 Task: Search one way flight ticket for 4 adults, 2 children, 2 infants in seat and 1 infant on lap in premium economy from Burbank: Hollywood Burbank Airport (was Bob Hope Airport) to Rock Springs: Southwest Wyoming Regional Airport (rock Springs Sweetwater County Airport) on 8-5-2023. Number of bags: 9 checked bags. Price is upto 42000. Outbound departure time preference is 13:00.
Action: Mouse moved to (329, 132)
Screenshot: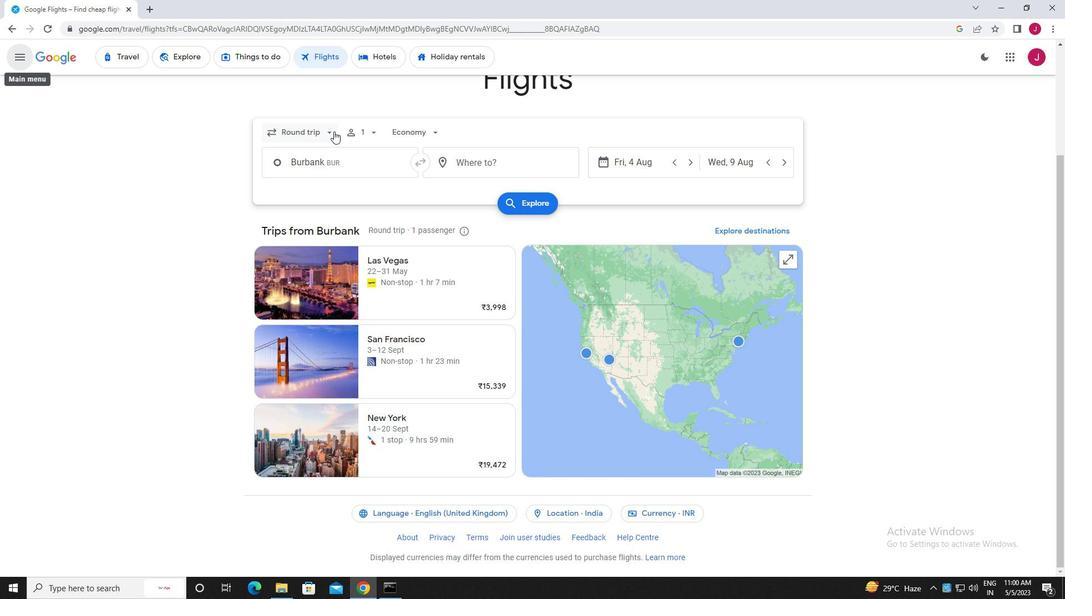 
Action: Mouse pressed left at (329, 132)
Screenshot: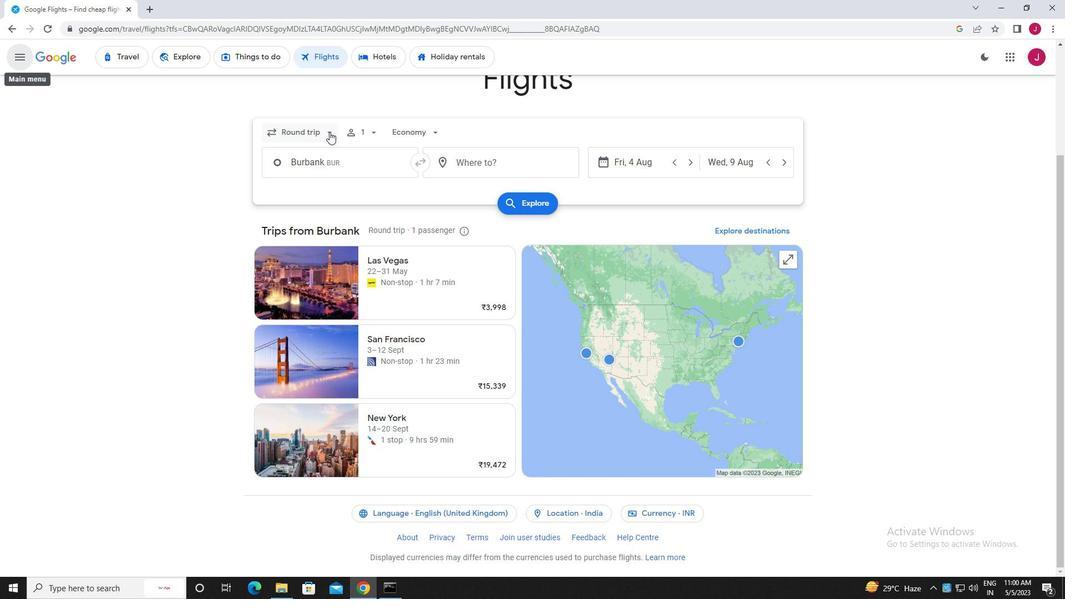 
Action: Mouse moved to (318, 180)
Screenshot: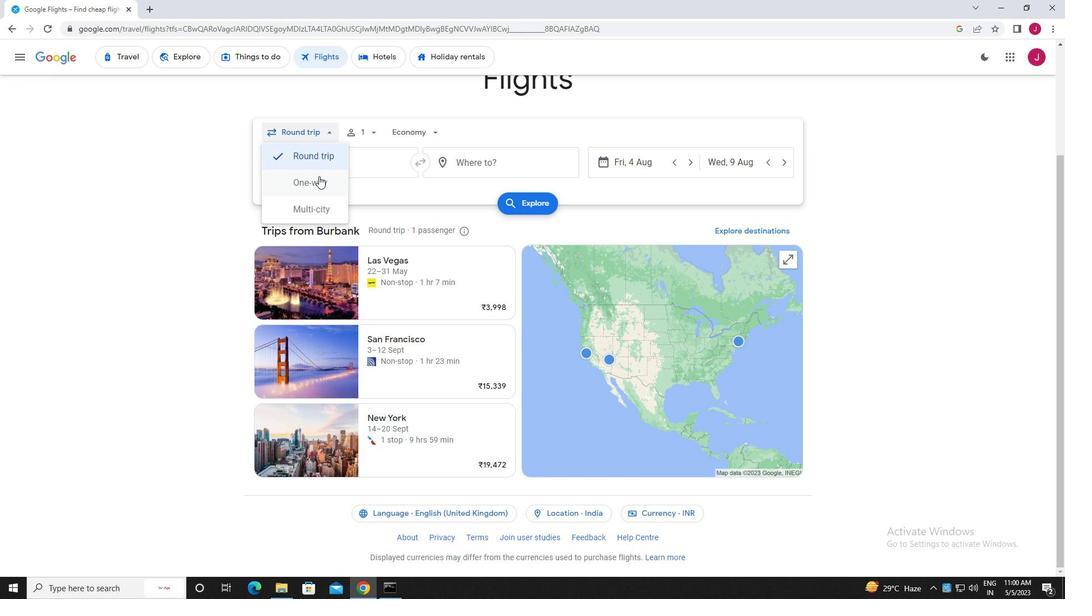 
Action: Mouse pressed left at (318, 180)
Screenshot: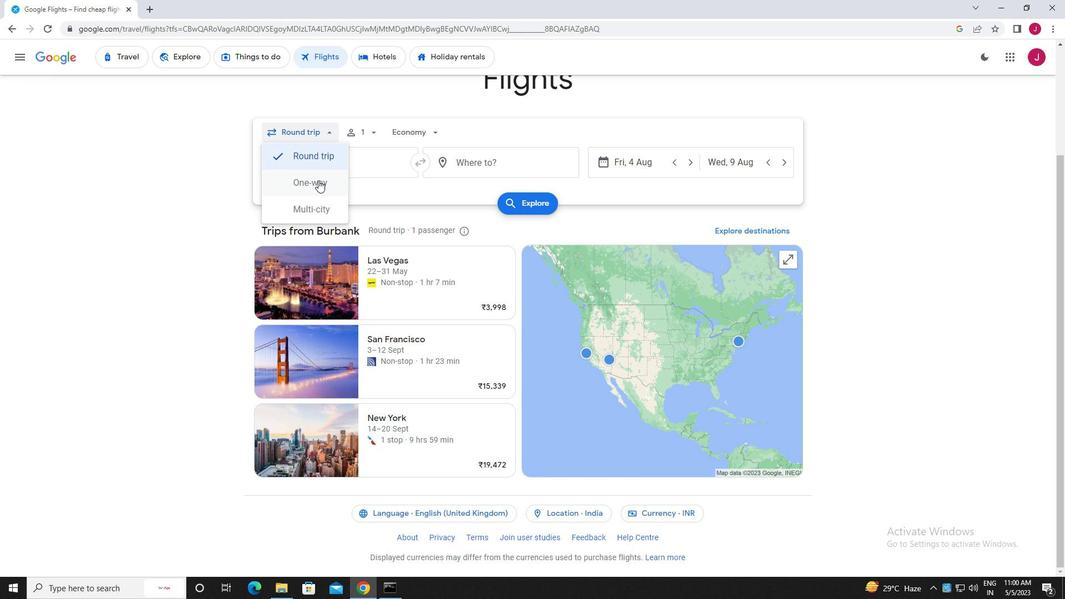 
Action: Mouse moved to (364, 132)
Screenshot: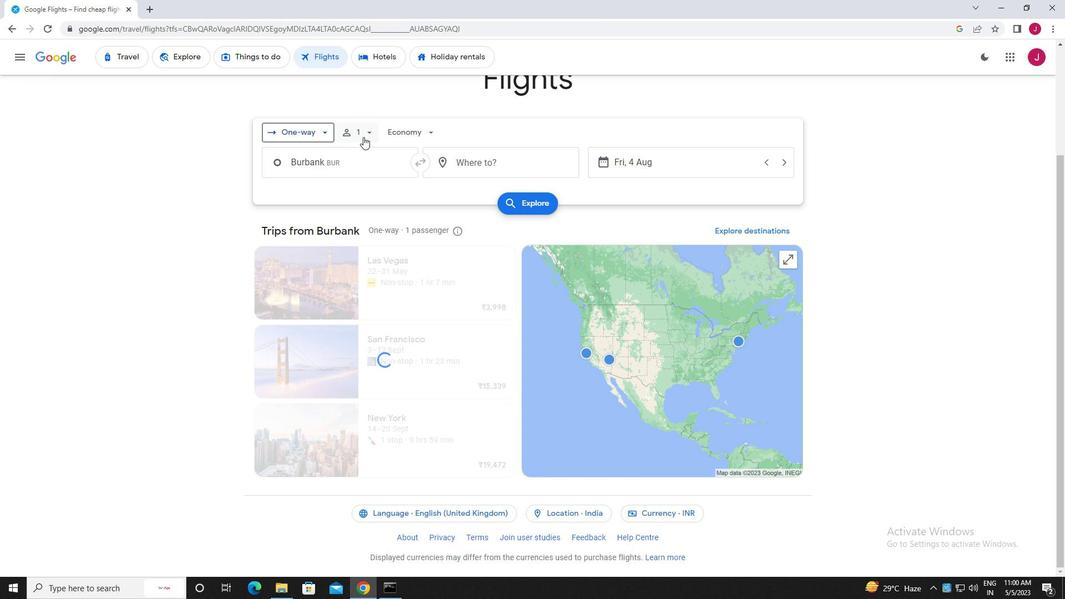 
Action: Mouse pressed left at (364, 132)
Screenshot: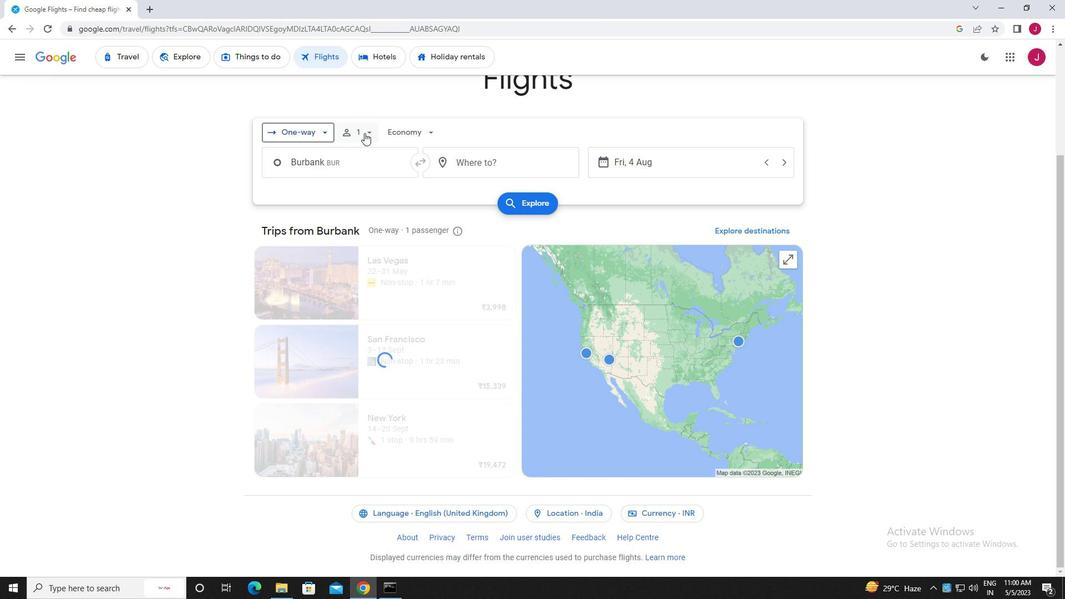 
Action: Mouse moved to (459, 159)
Screenshot: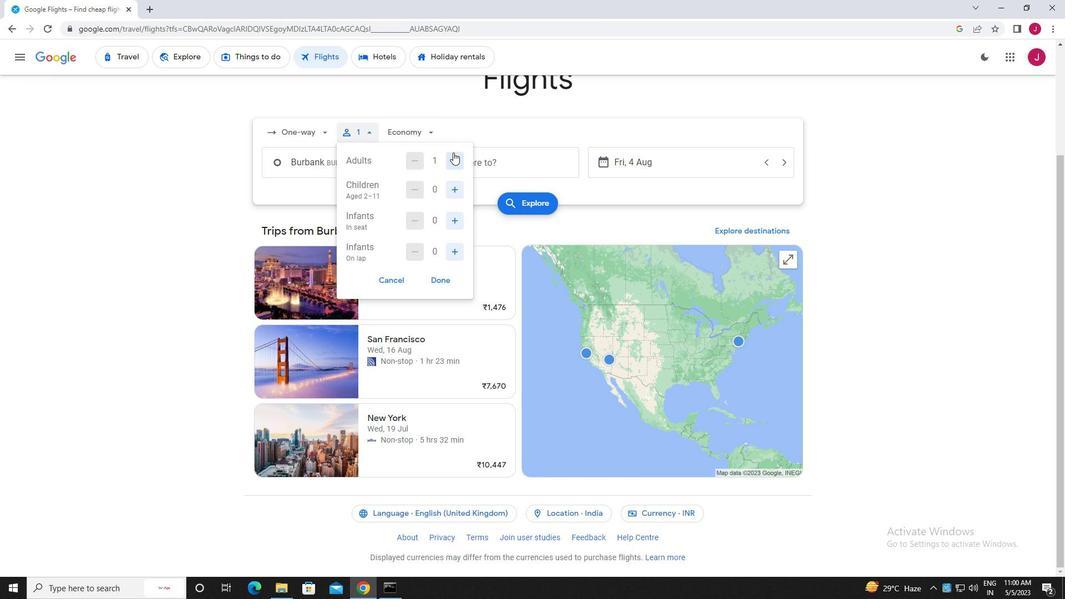 
Action: Mouse pressed left at (459, 159)
Screenshot: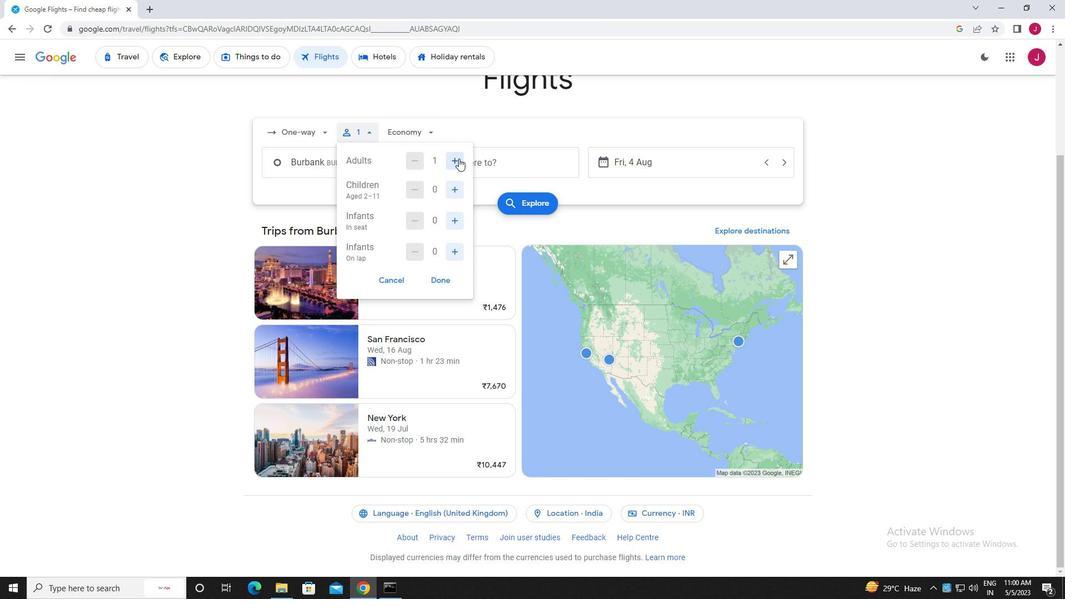 
Action: Mouse pressed left at (459, 159)
Screenshot: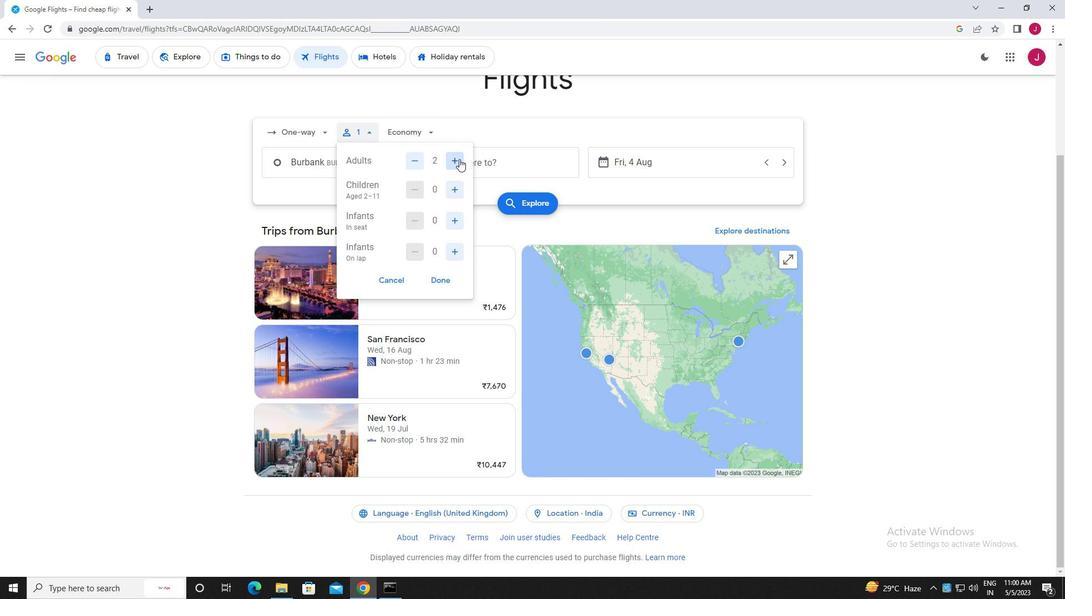 
Action: Mouse pressed left at (459, 159)
Screenshot: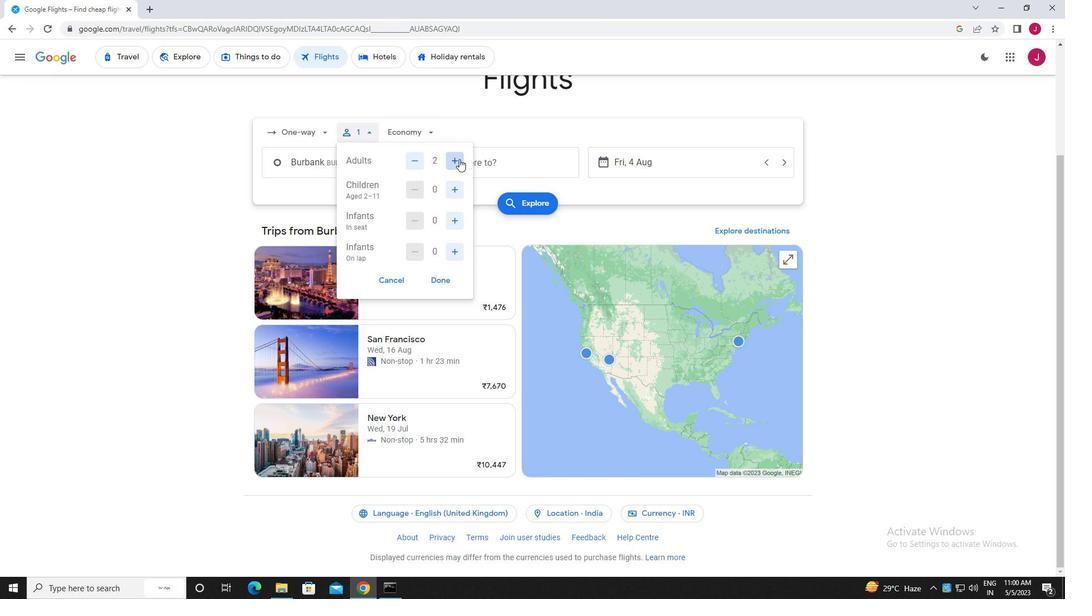 
Action: Mouse moved to (456, 189)
Screenshot: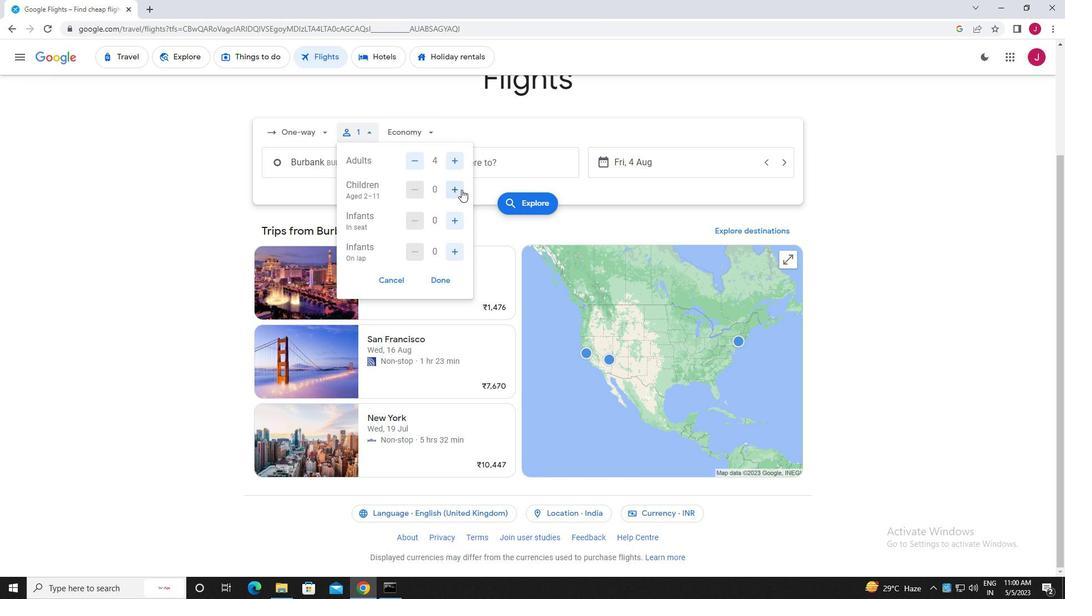 
Action: Mouse pressed left at (456, 189)
Screenshot: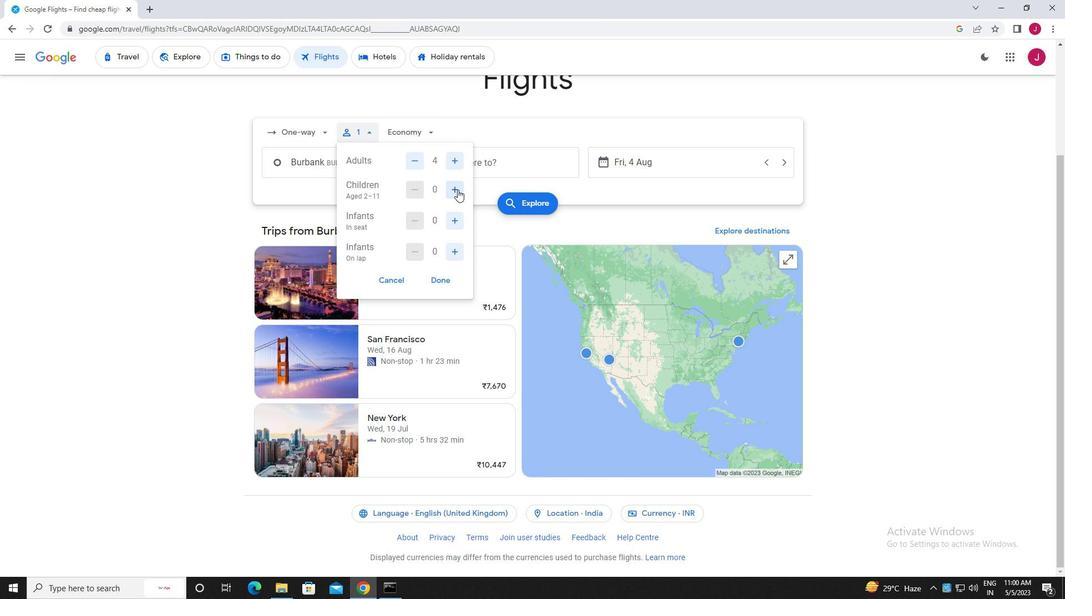 
Action: Mouse pressed left at (456, 189)
Screenshot: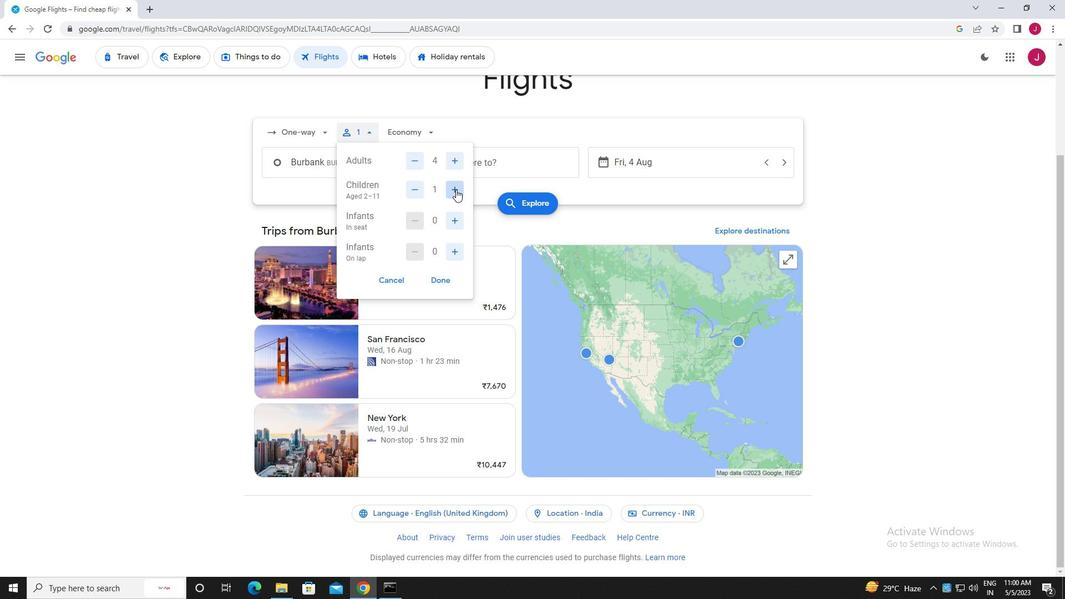 
Action: Mouse moved to (453, 220)
Screenshot: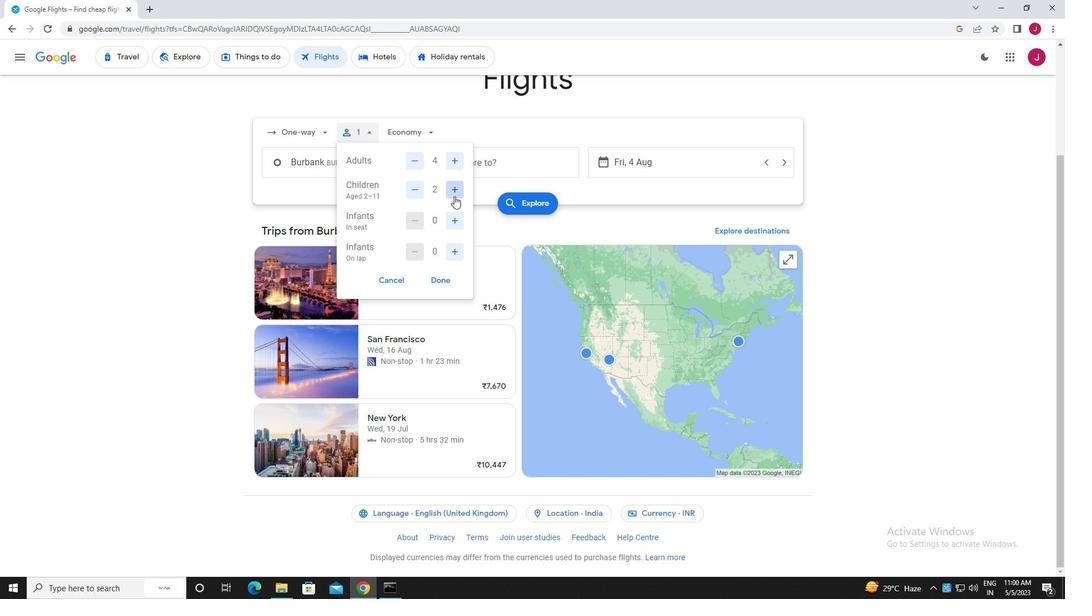 
Action: Mouse pressed left at (453, 220)
Screenshot: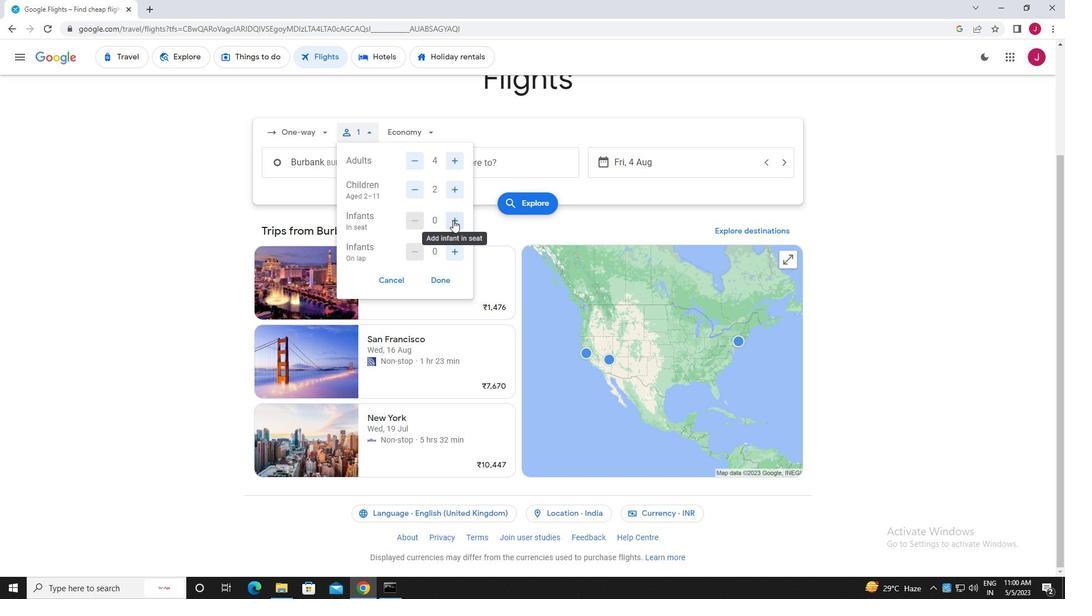 
Action: Mouse pressed left at (453, 220)
Screenshot: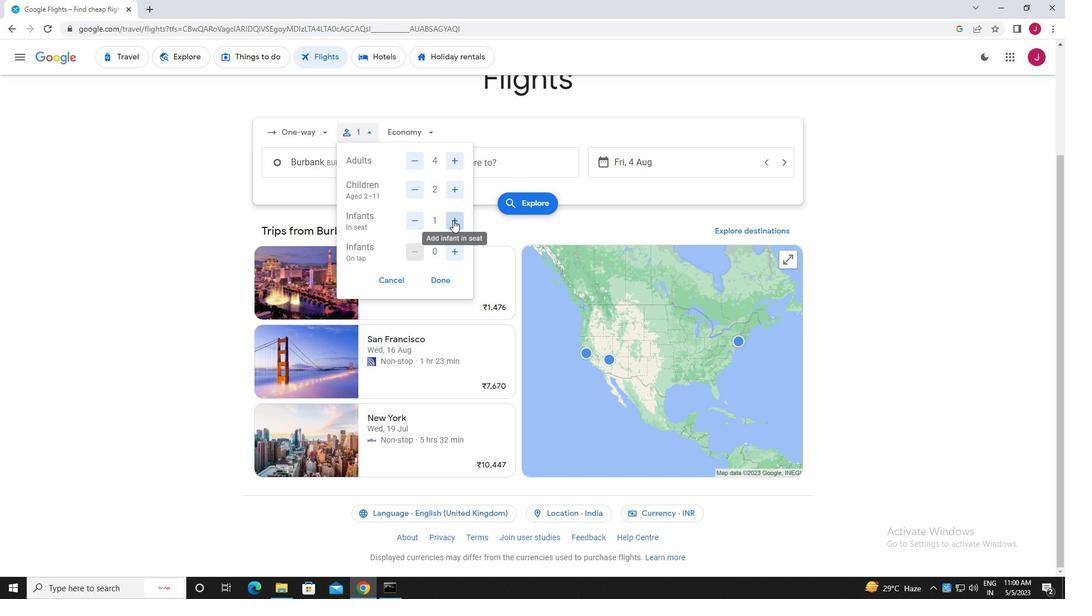 
Action: Mouse moved to (455, 250)
Screenshot: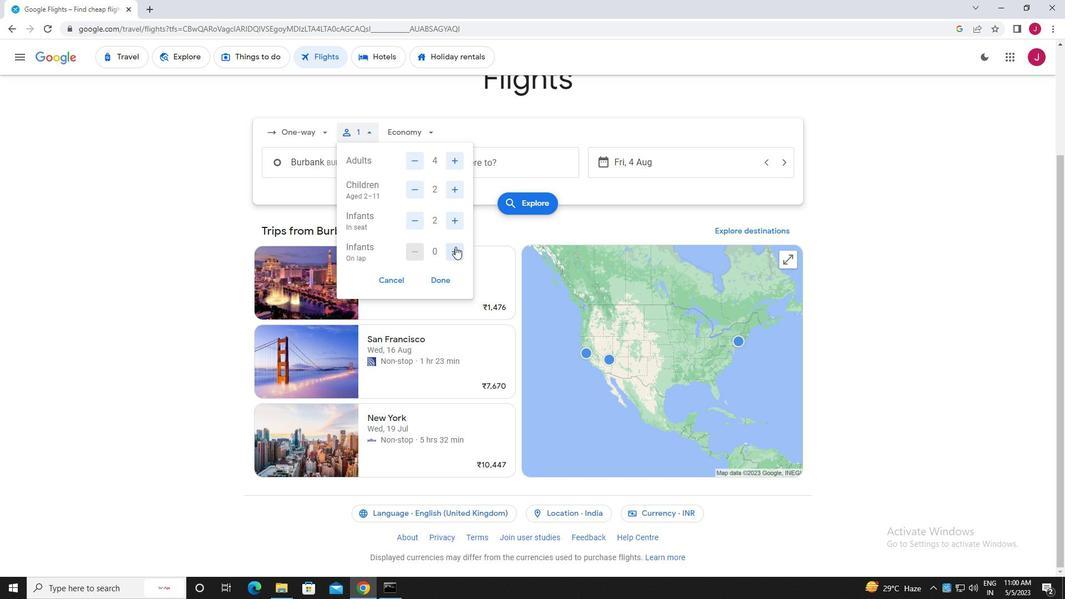 
Action: Mouse pressed left at (455, 250)
Screenshot: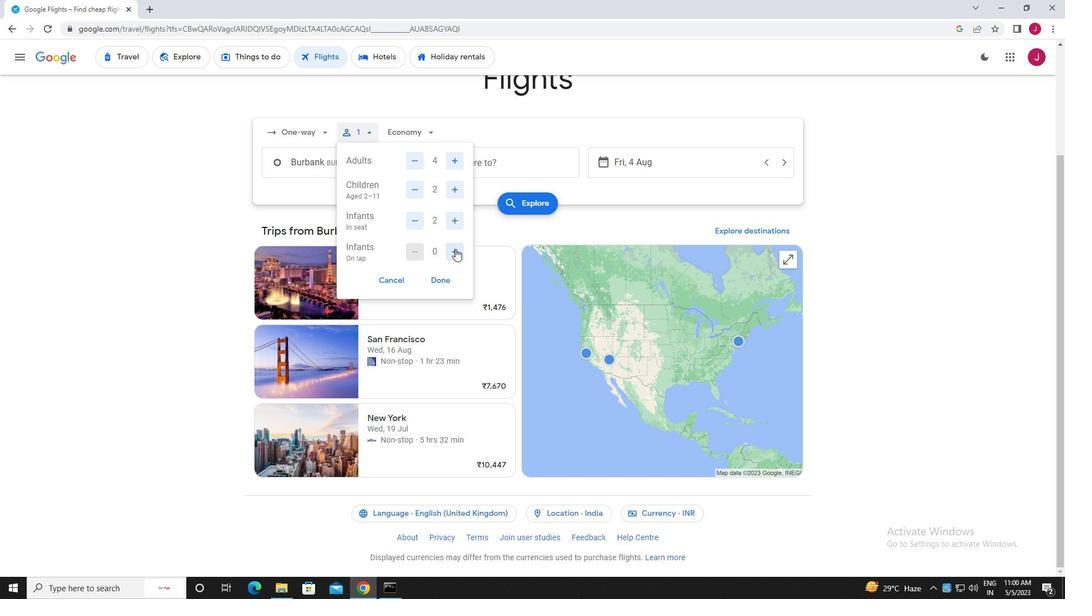 
Action: Mouse moved to (442, 280)
Screenshot: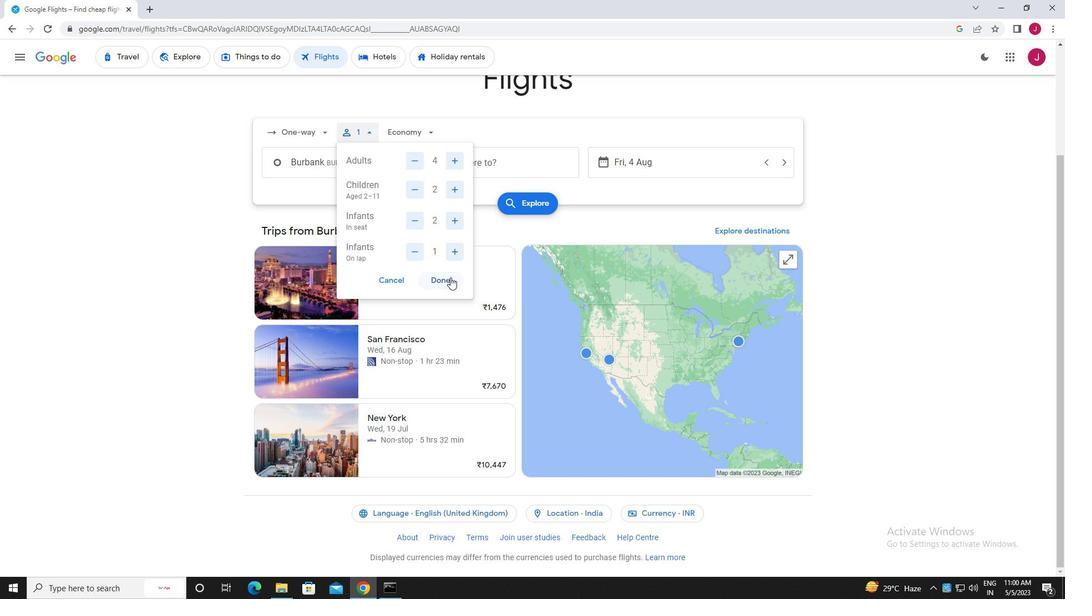 
Action: Mouse pressed left at (442, 280)
Screenshot: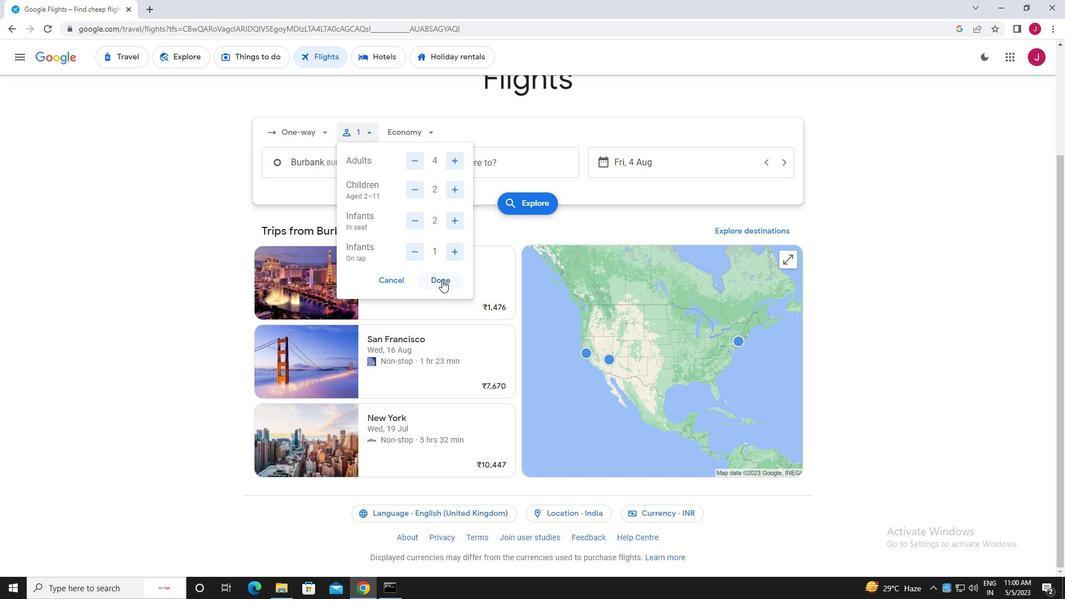 
Action: Mouse moved to (406, 128)
Screenshot: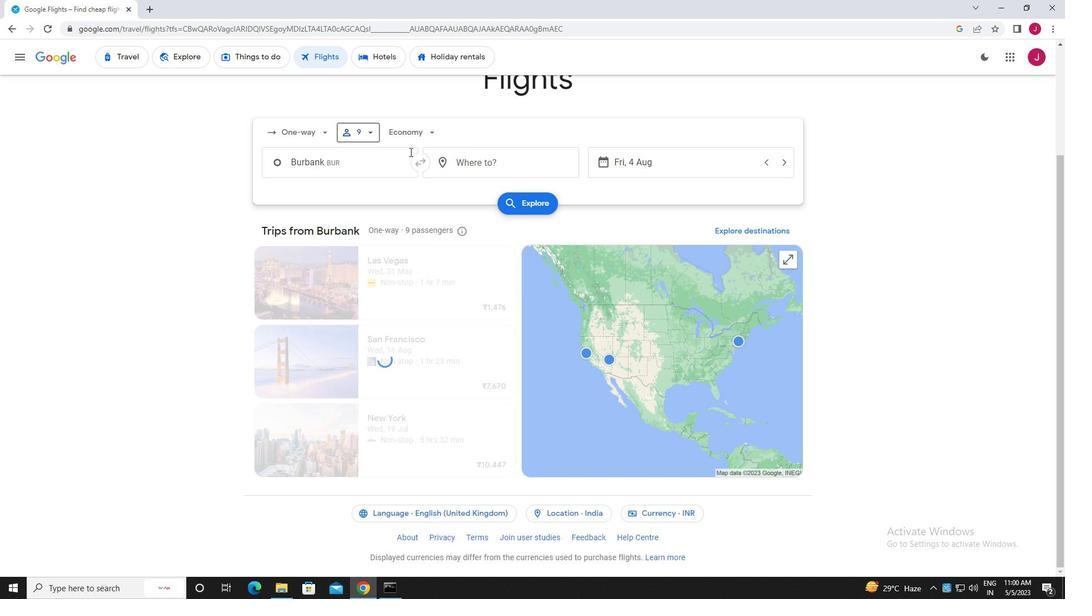 
Action: Mouse pressed left at (406, 128)
Screenshot: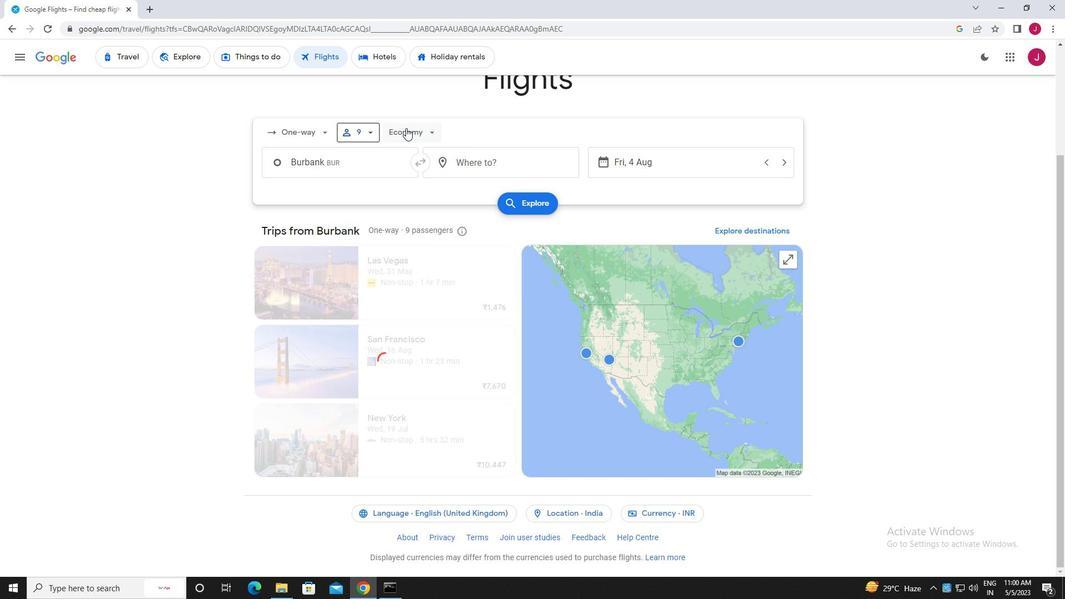 
Action: Mouse moved to (443, 182)
Screenshot: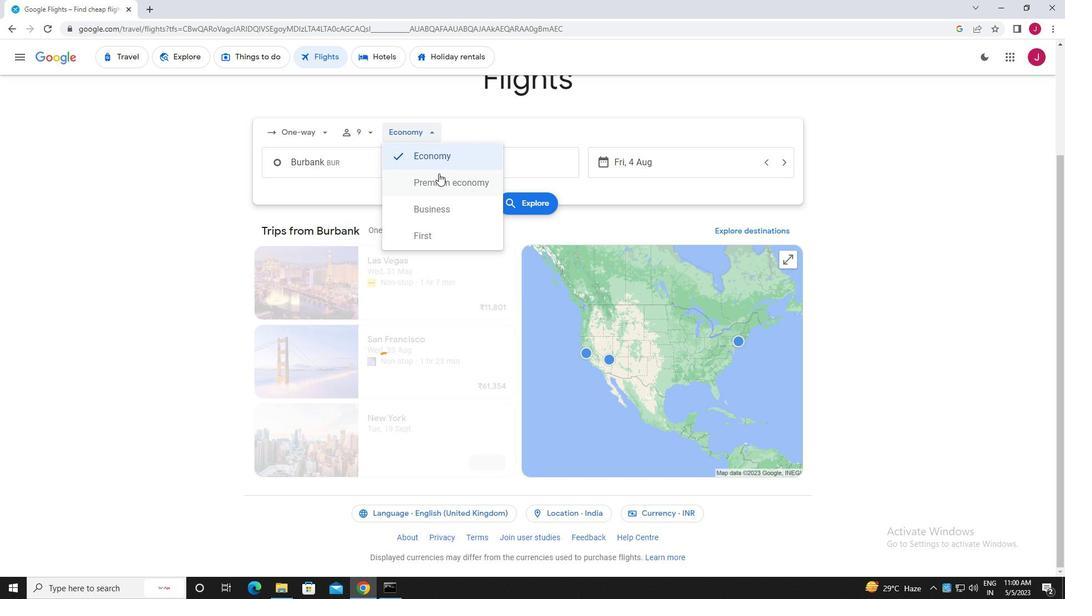 
Action: Mouse pressed left at (443, 182)
Screenshot: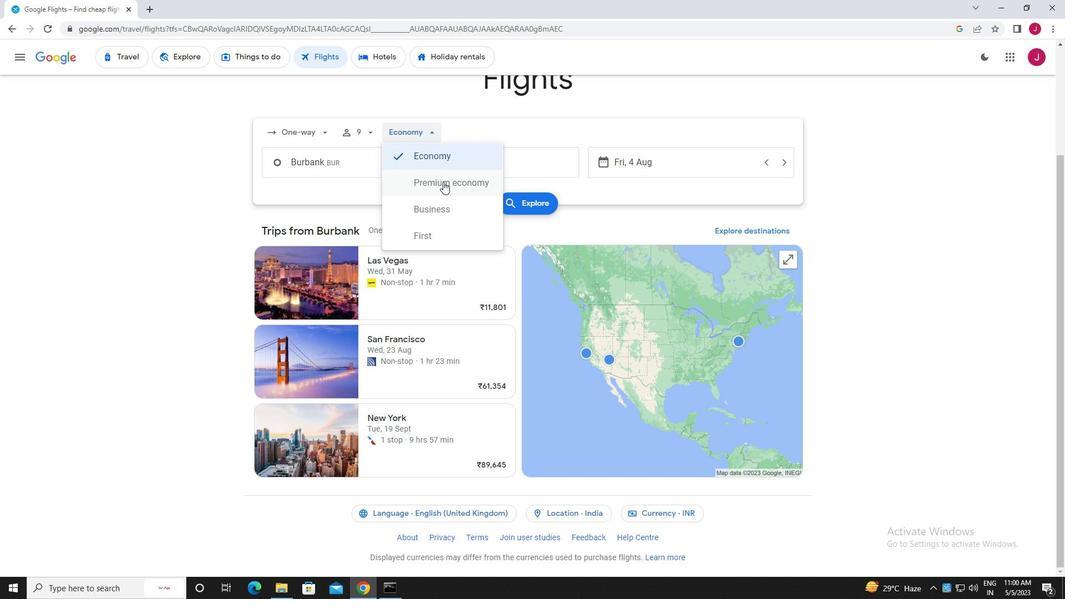 
Action: Mouse moved to (367, 158)
Screenshot: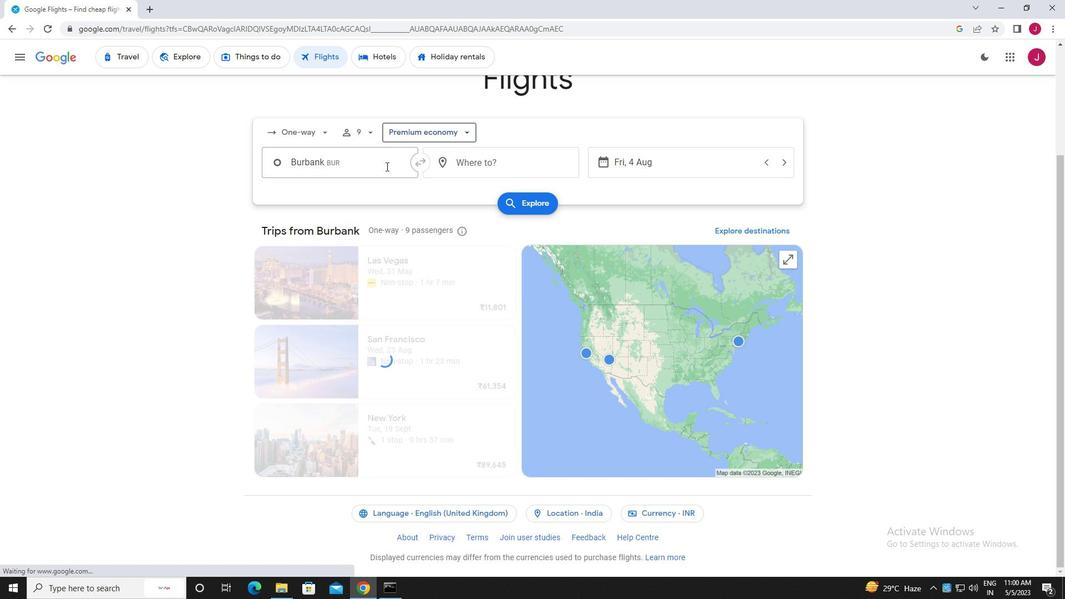 
Action: Mouse pressed left at (367, 158)
Screenshot: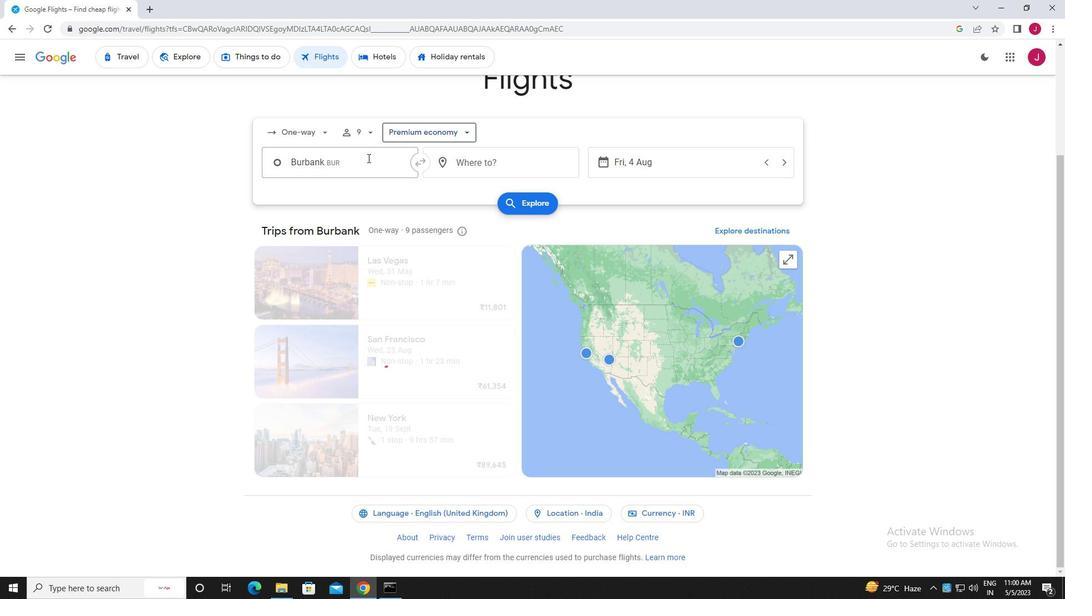 
Action: Key pressed burbank
Screenshot: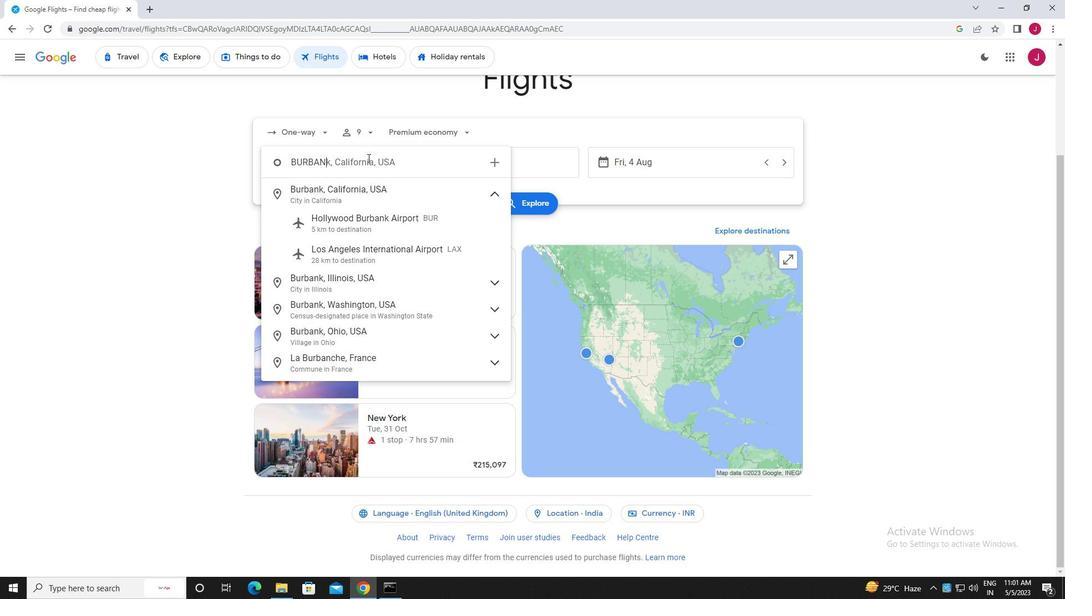 
Action: Mouse moved to (374, 219)
Screenshot: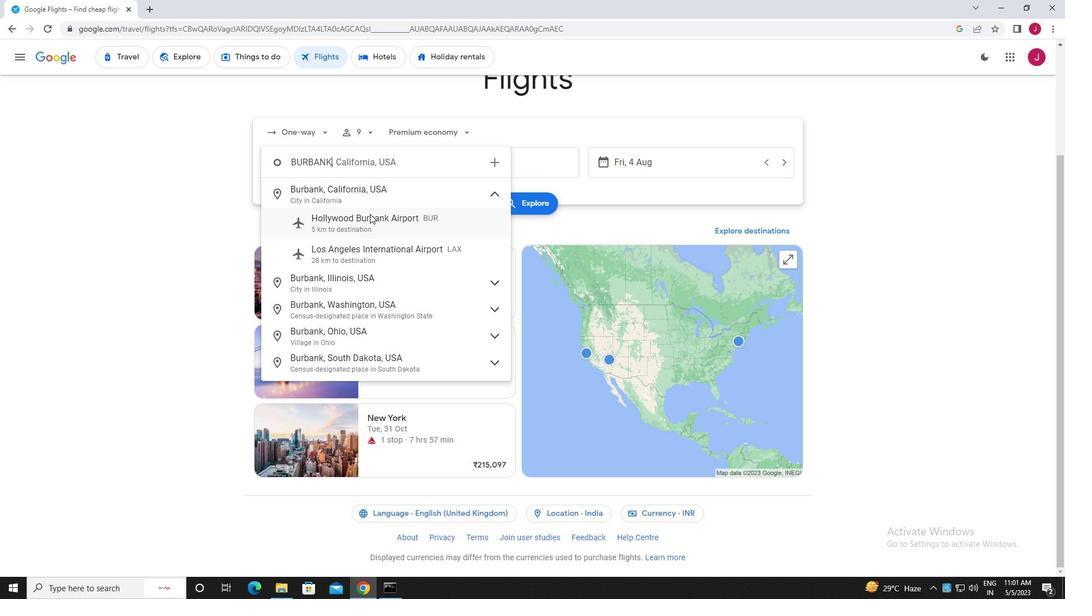 
Action: Mouse pressed left at (374, 219)
Screenshot: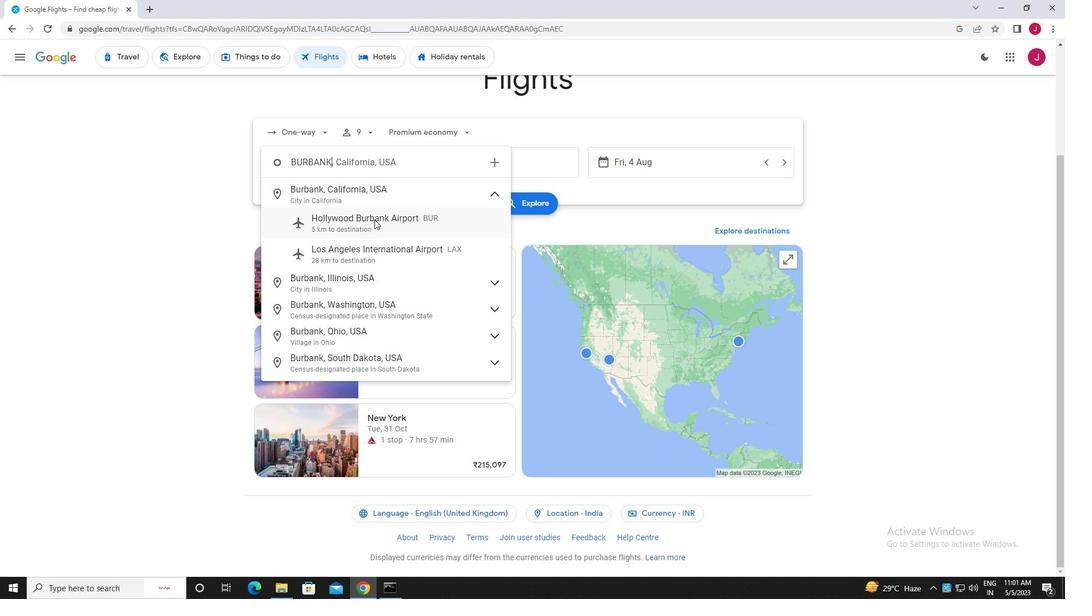 
Action: Mouse moved to (487, 161)
Screenshot: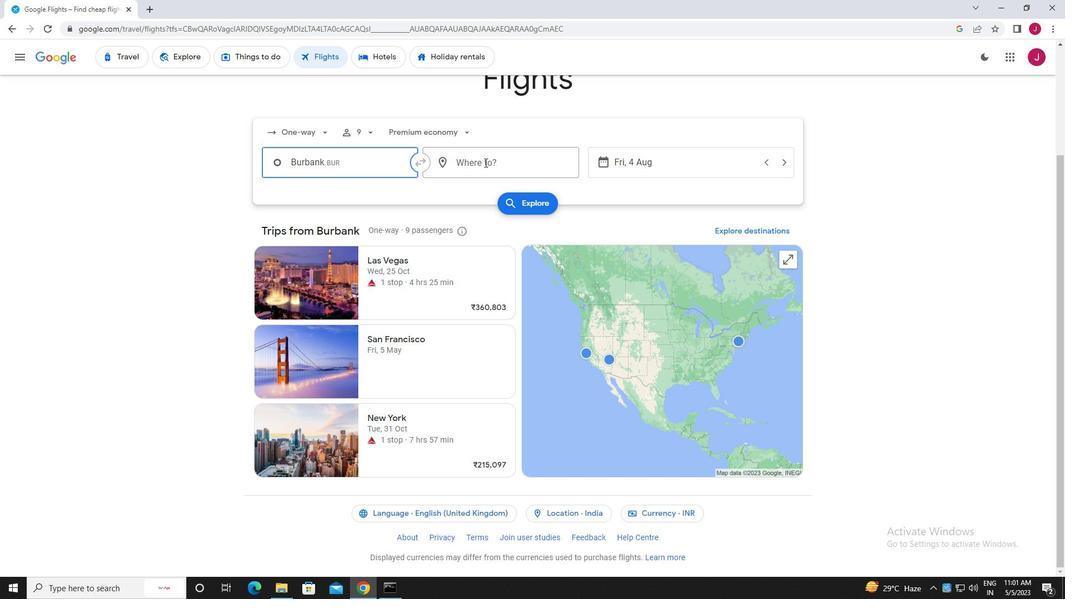 
Action: Mouse pressed left at (487, 161)
Screenshot: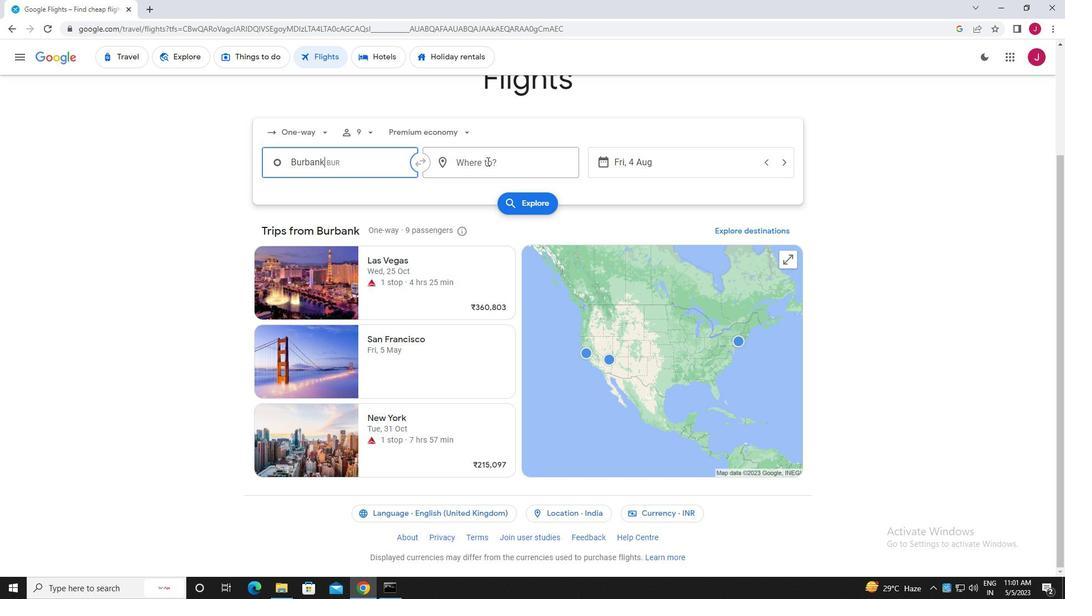 
Action: Mouse moved to (480, 162)
Screenshot: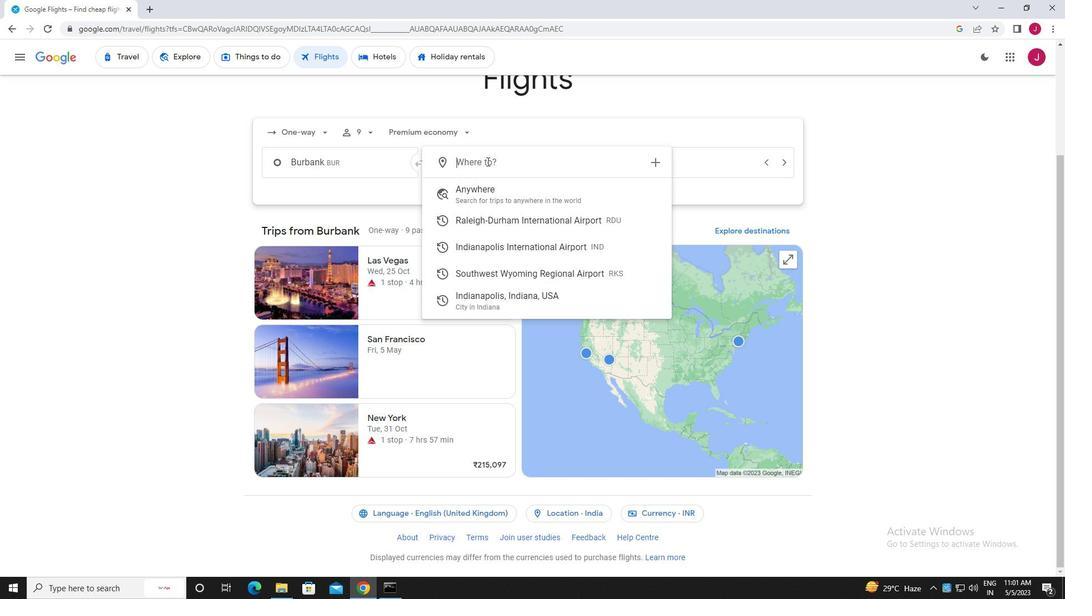 
Action: Key pressed rock<Key.space>spring
Screenshot: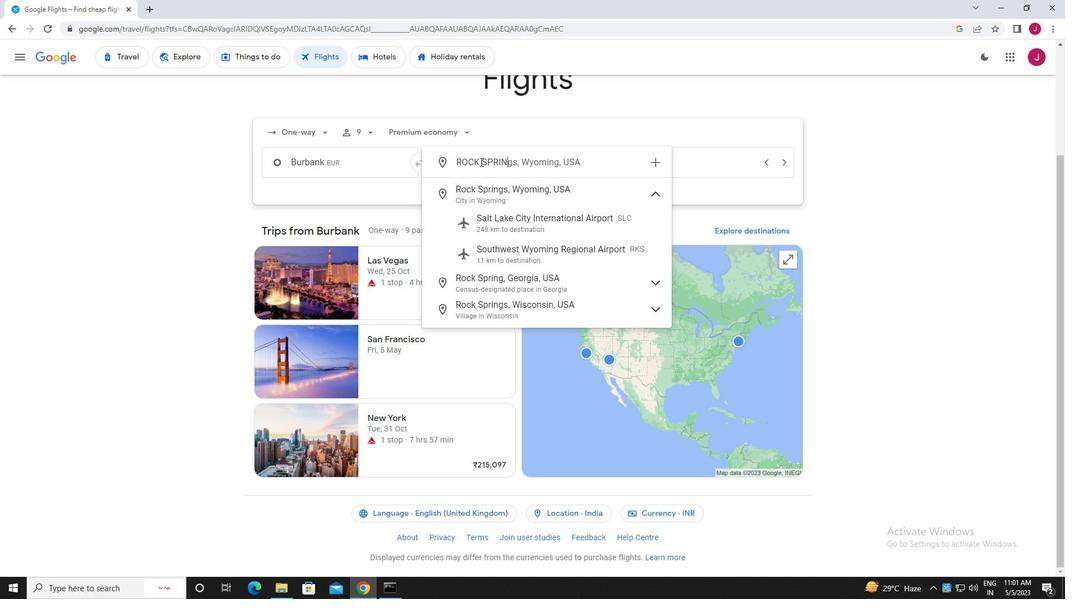 
Action: Mouse moved to (522, 250)
Screenshot: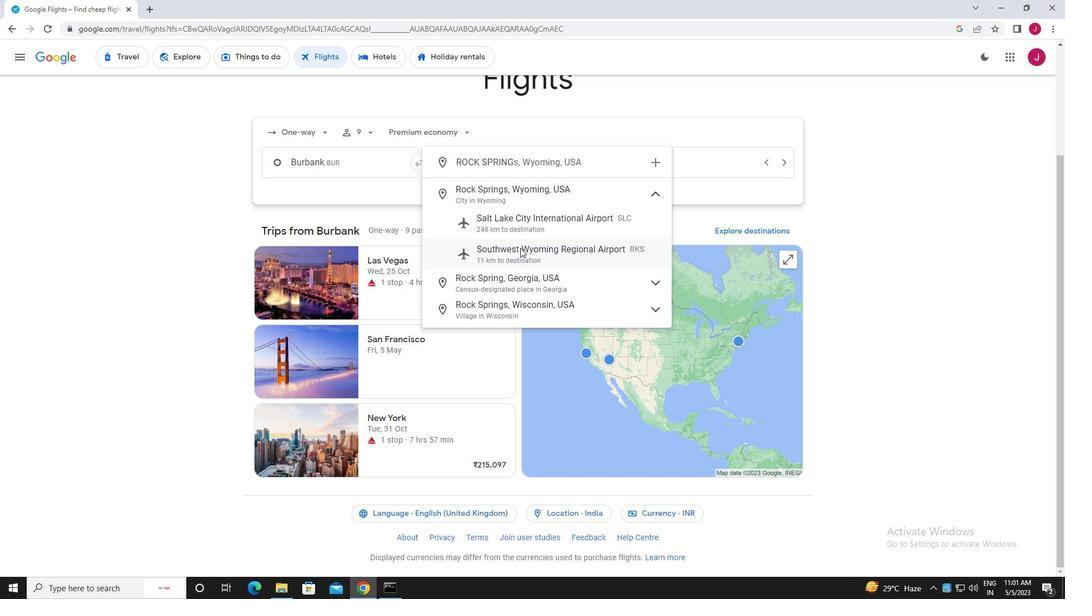 
Action: Mouse pressed left at (522, 250)
Screenshot: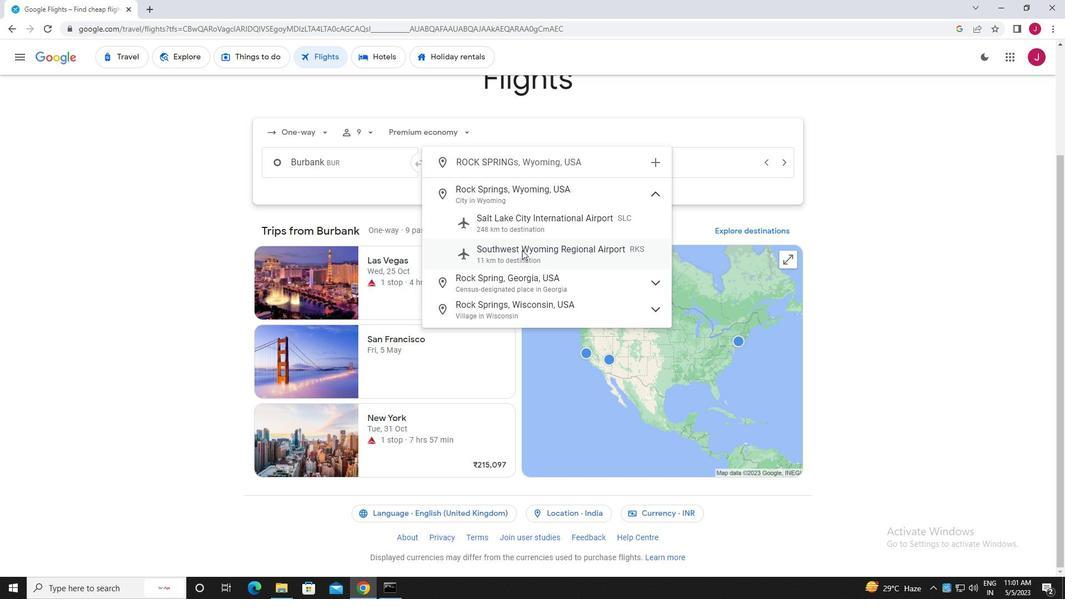 
Action: Mouse moved to (640, 162)
Screenshot: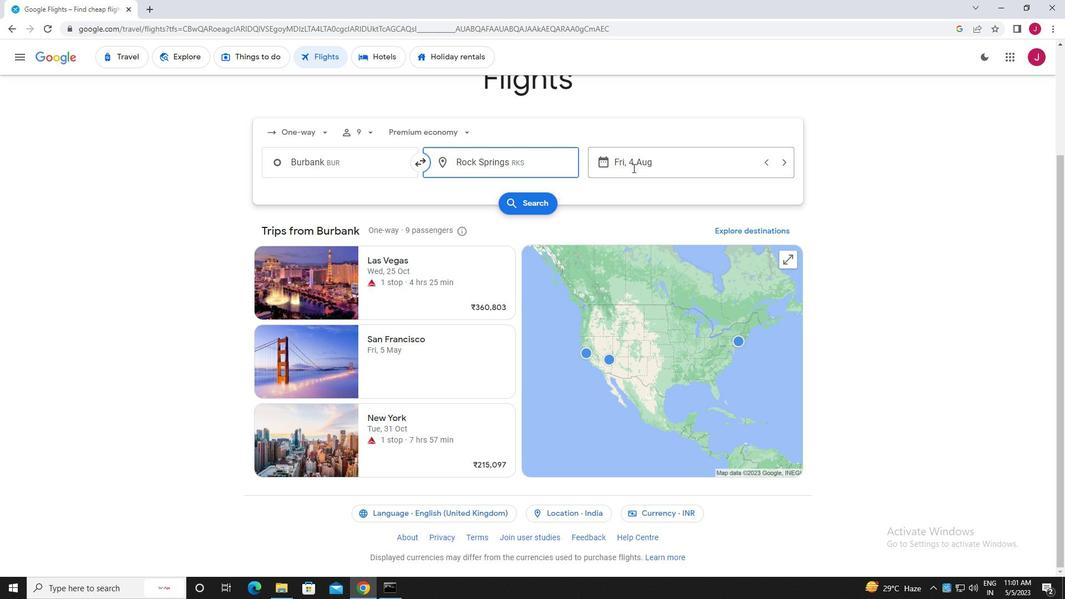 
Action: Mouse pressed left at (640, 162)
Screenshot: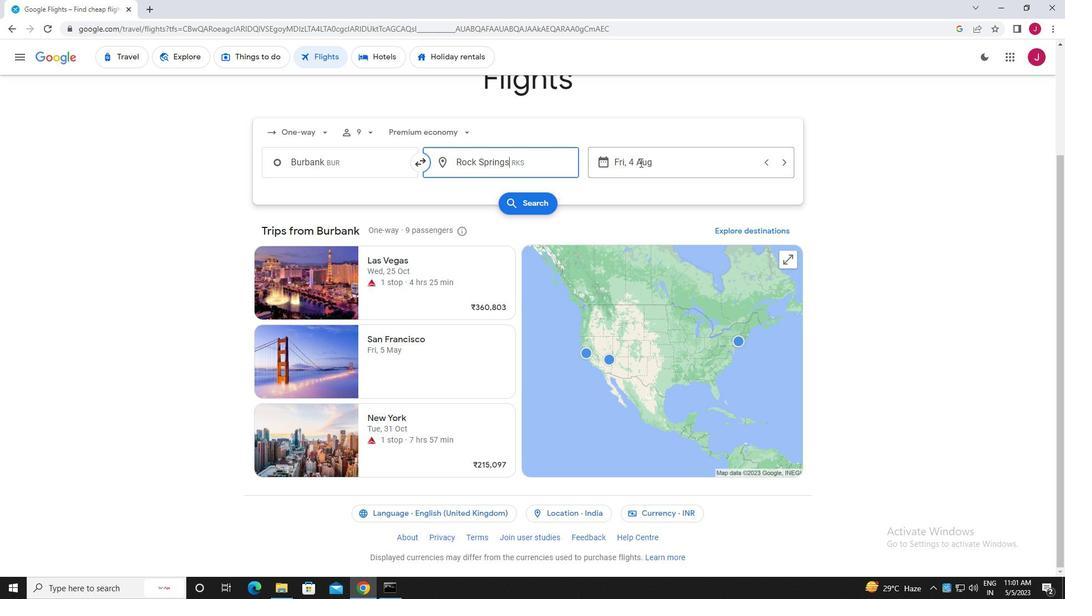 
Action: Mouse moved to (557, 249)
Screenshot: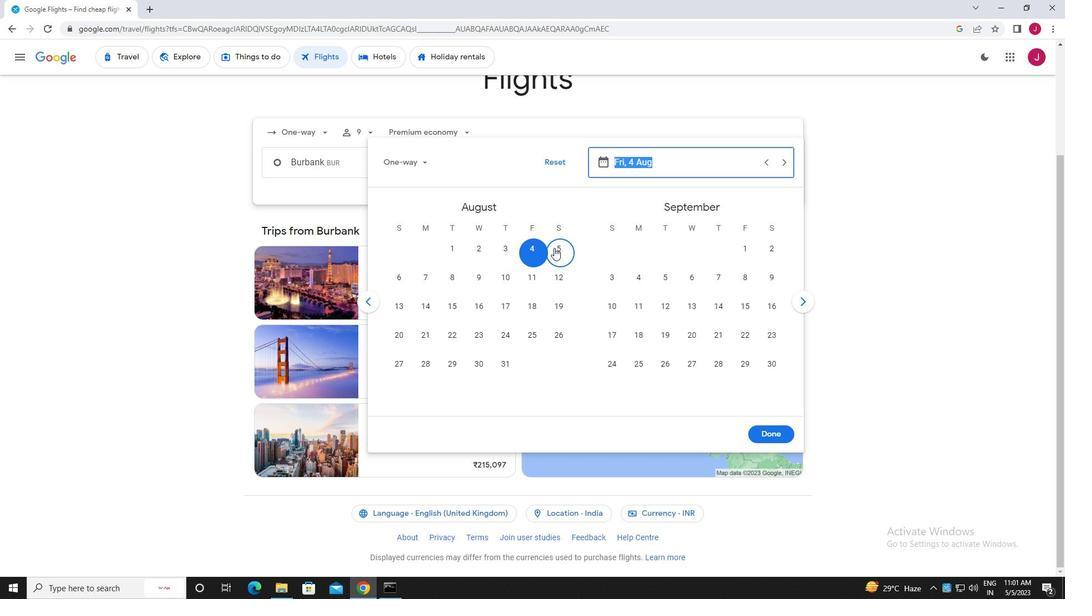 
Action: Mouse pressed left at (557, 249)
Screenshot: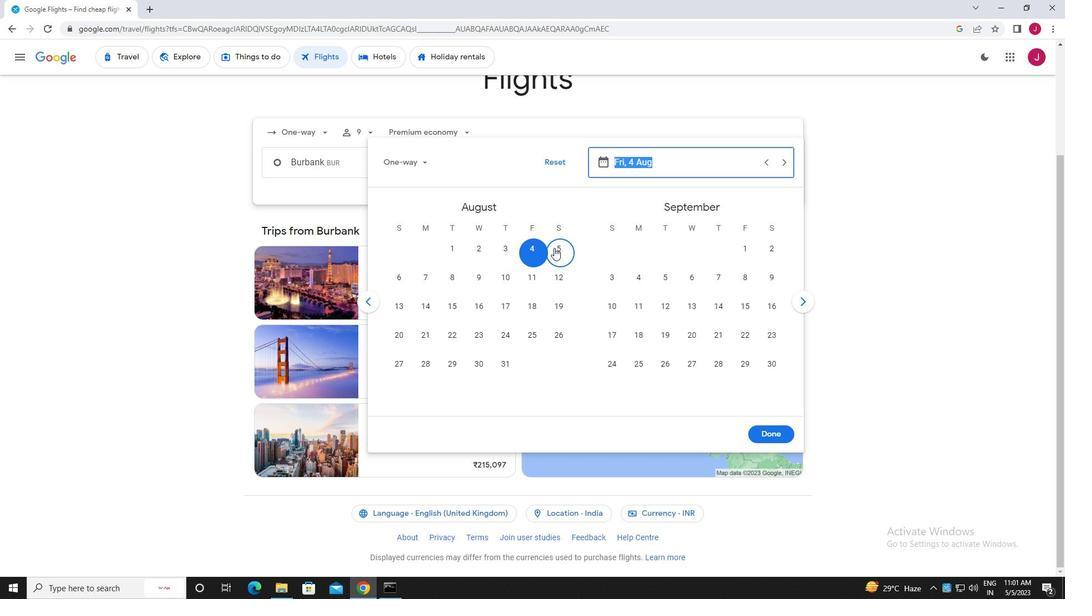 
Action: Mouse moved to (762, 431)
Screenshot: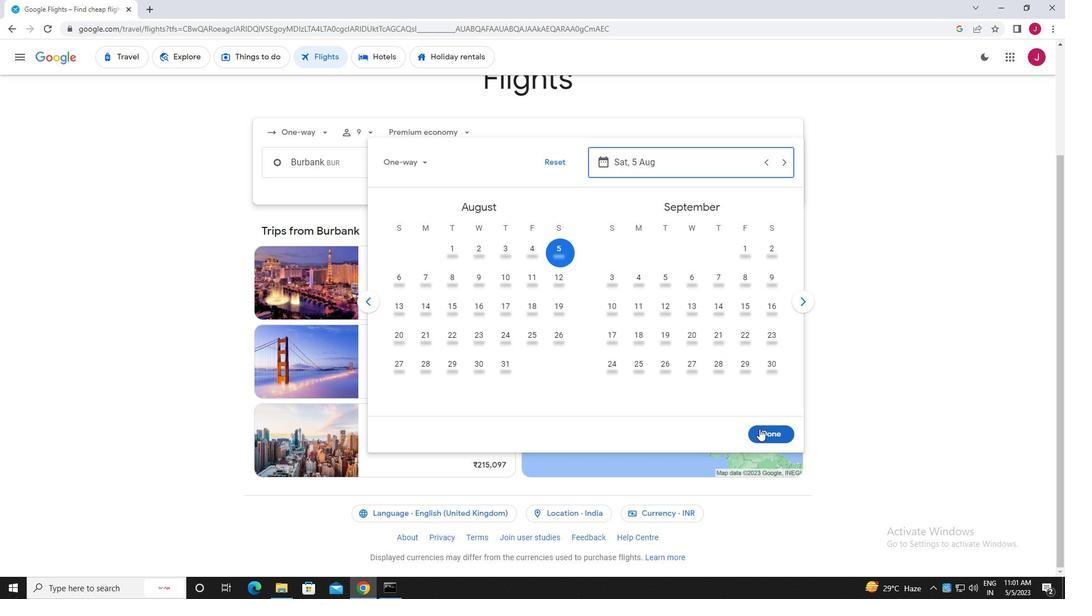 
Action: Mouse pressed left at (762, 431)
Screenshot: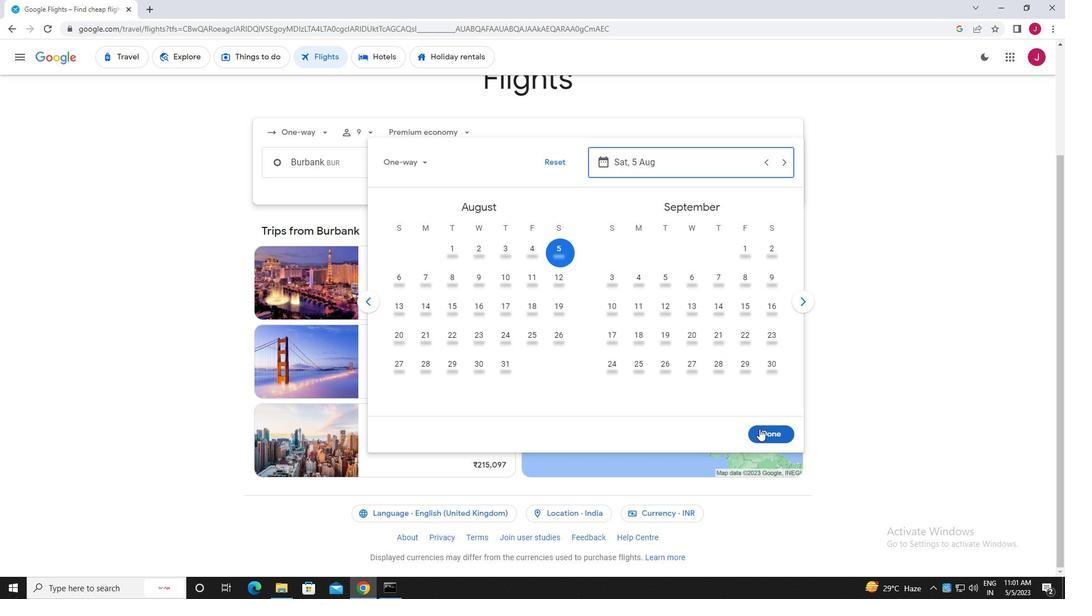 
Action: Mouse moved to (540, 205)
Screenshot: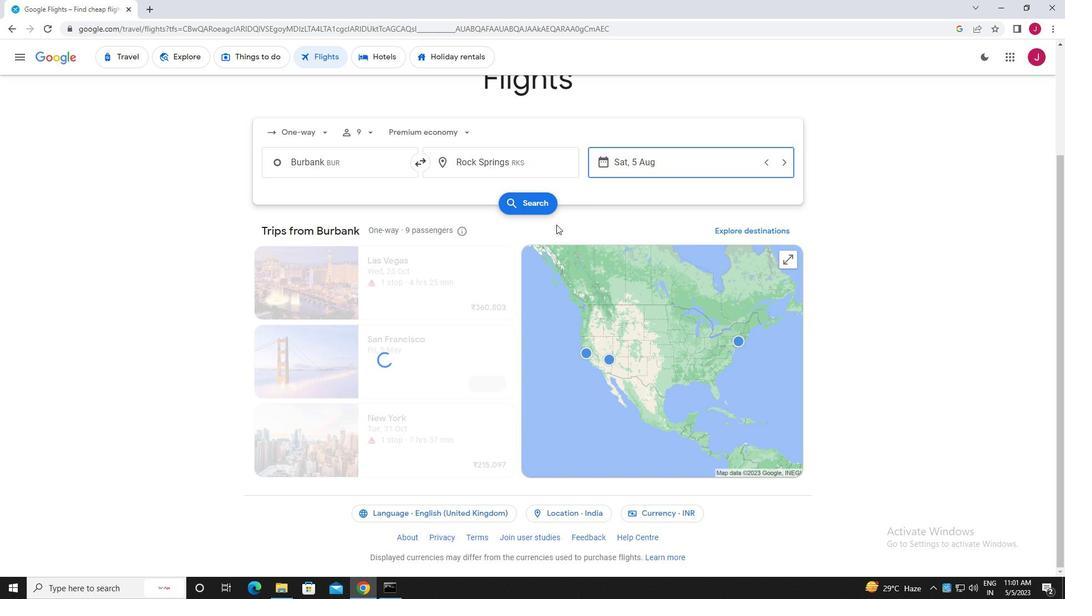 
Action: Mouse pressed left at (540, 205)
Screenshot: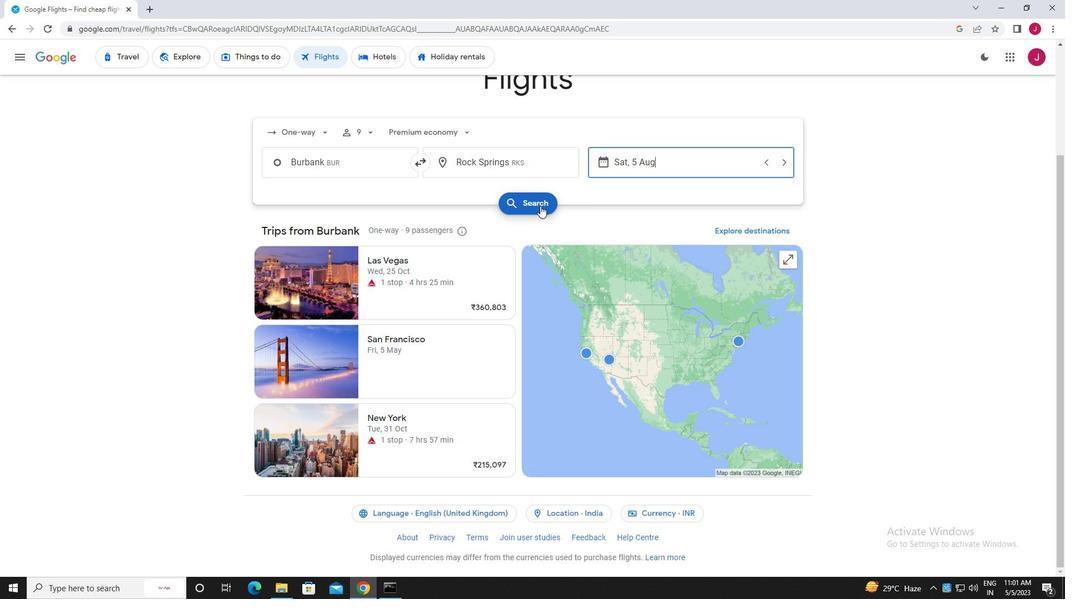 
Action: Mouse moved to (283, 158)
Screenshot: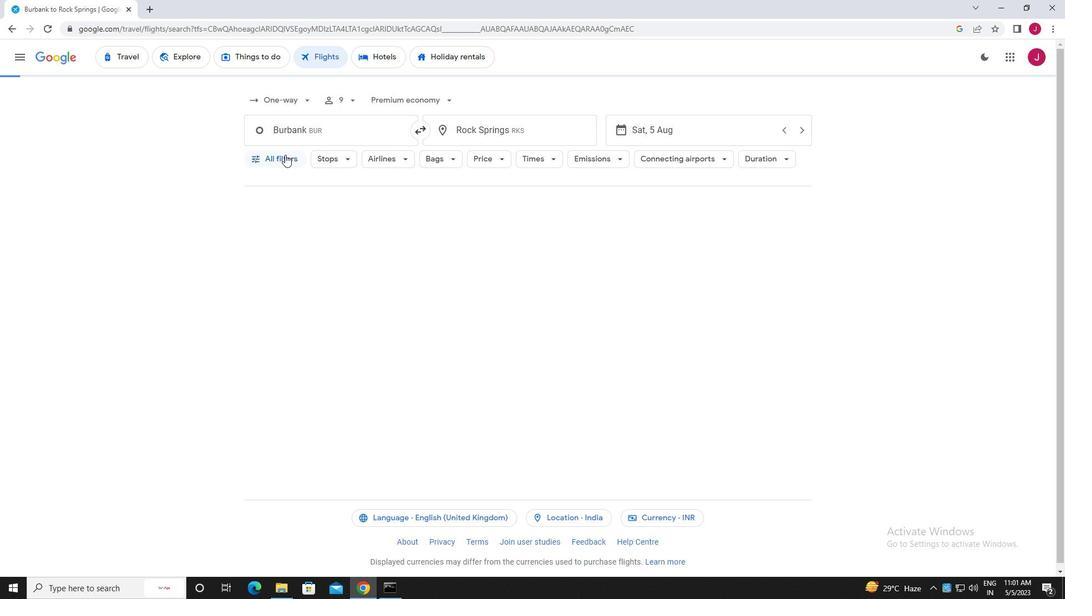 
Action: Mouse pressed left at (283, 158)
Screenshot: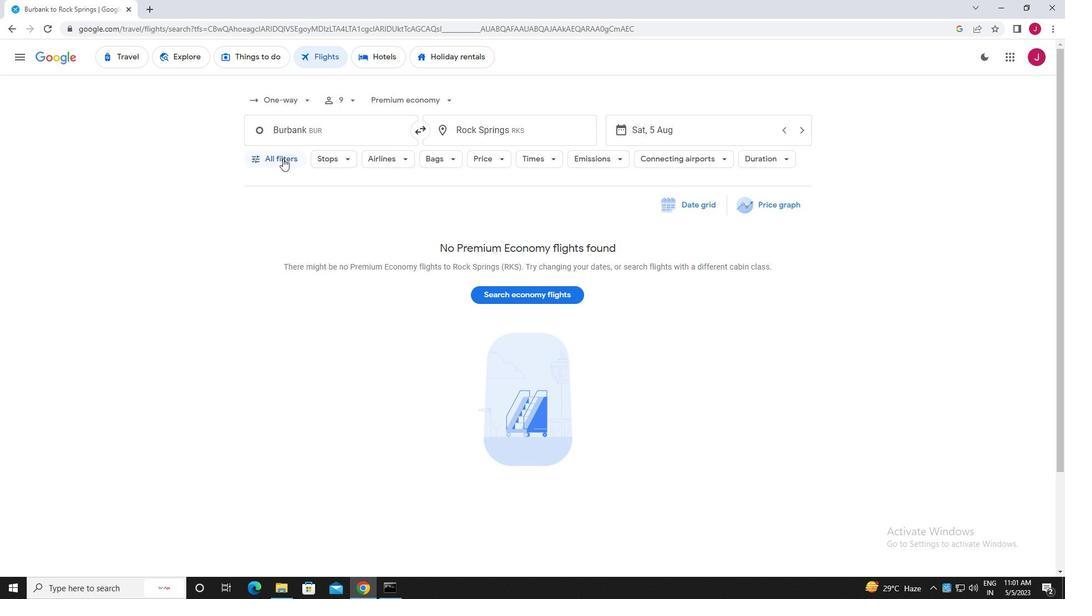 
Action: Mouse moved to (316, 204)
Screenshot: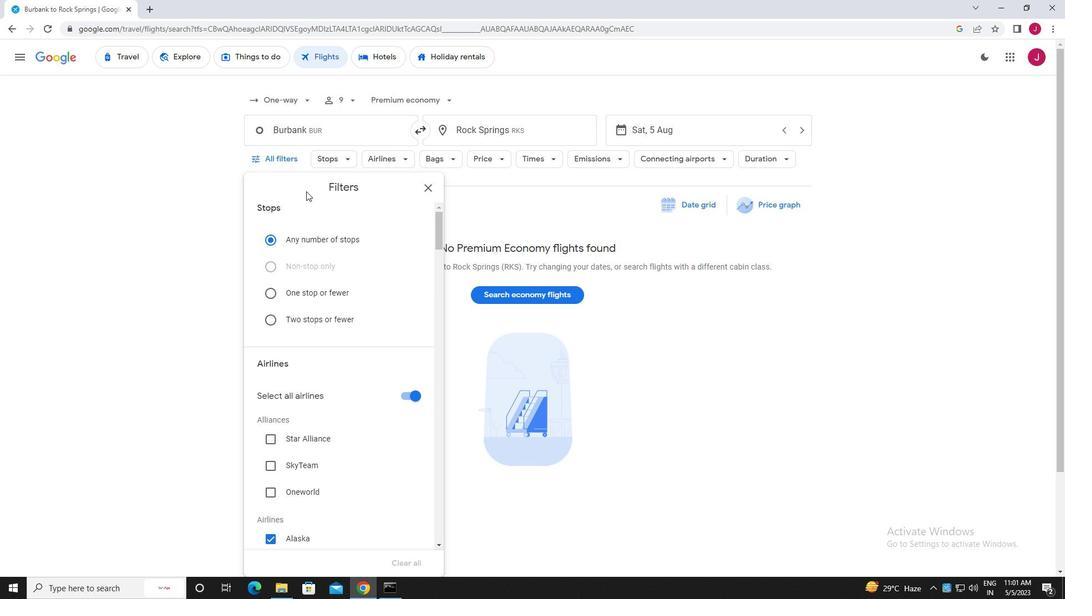 
Action: Mouse scrolled (316, 203) with delta (0, 0)
Screenshot: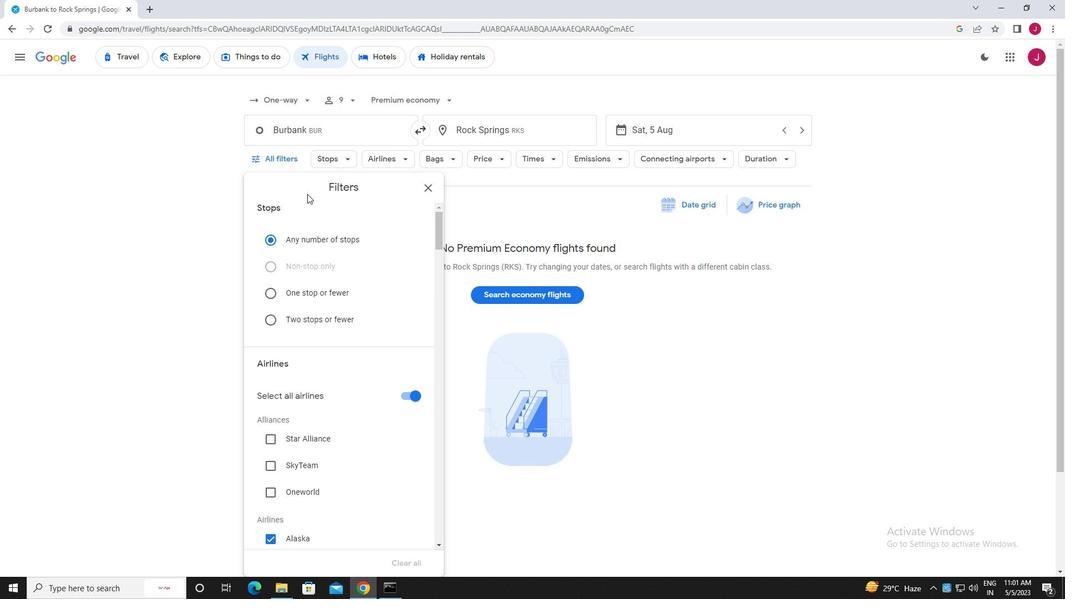 
Action: Mouse moved to (317, 204)
Screenshot: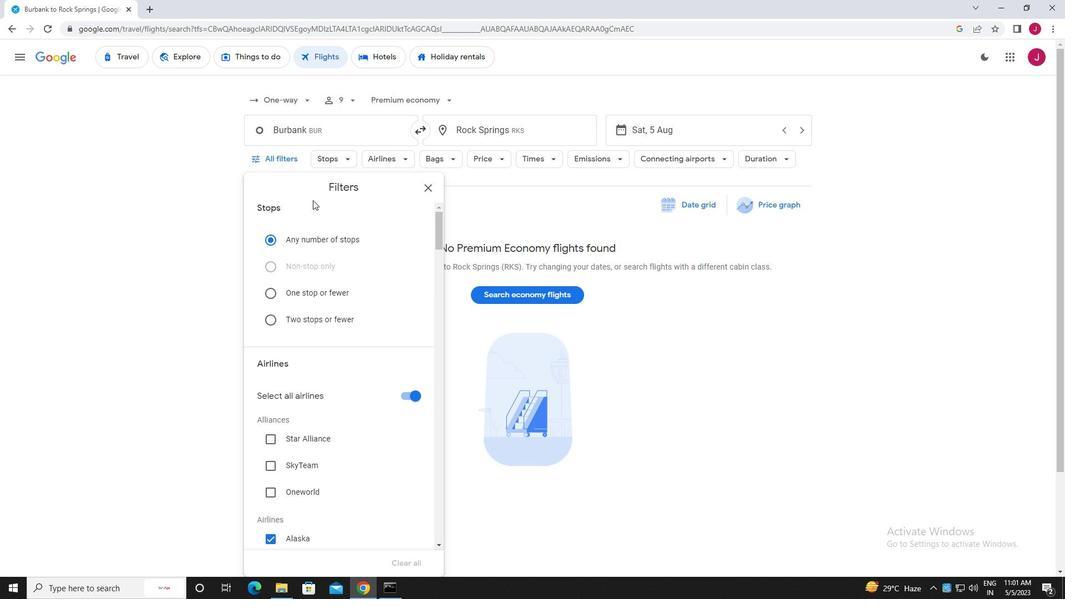 
Action: Mouse scrolled (317, 204) with delta (0, 0)
Screenshot: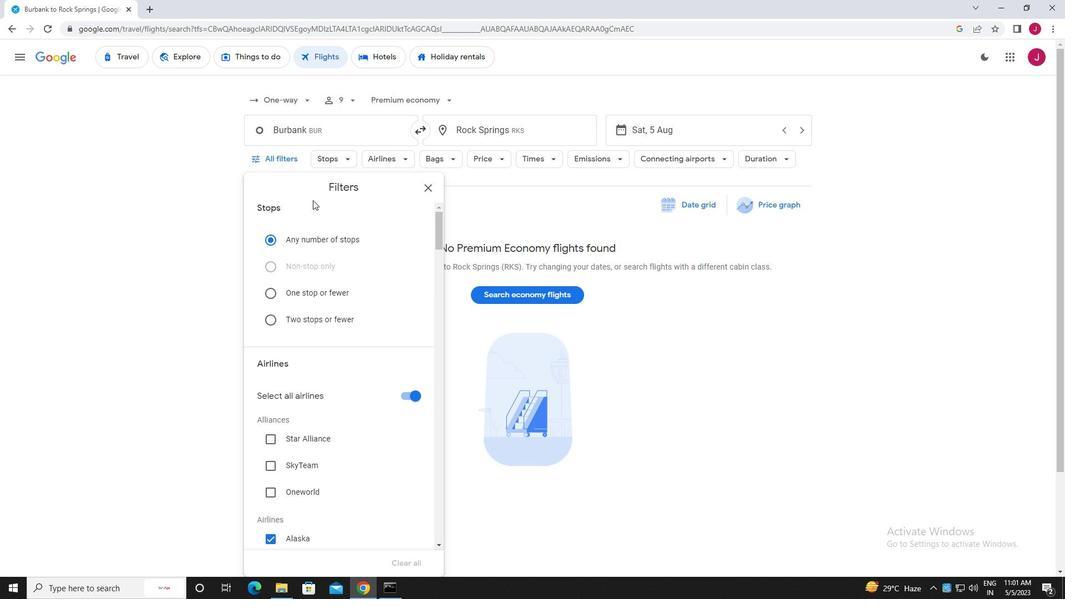 
Action: Mouse moved to (405, 284)
Screenshot: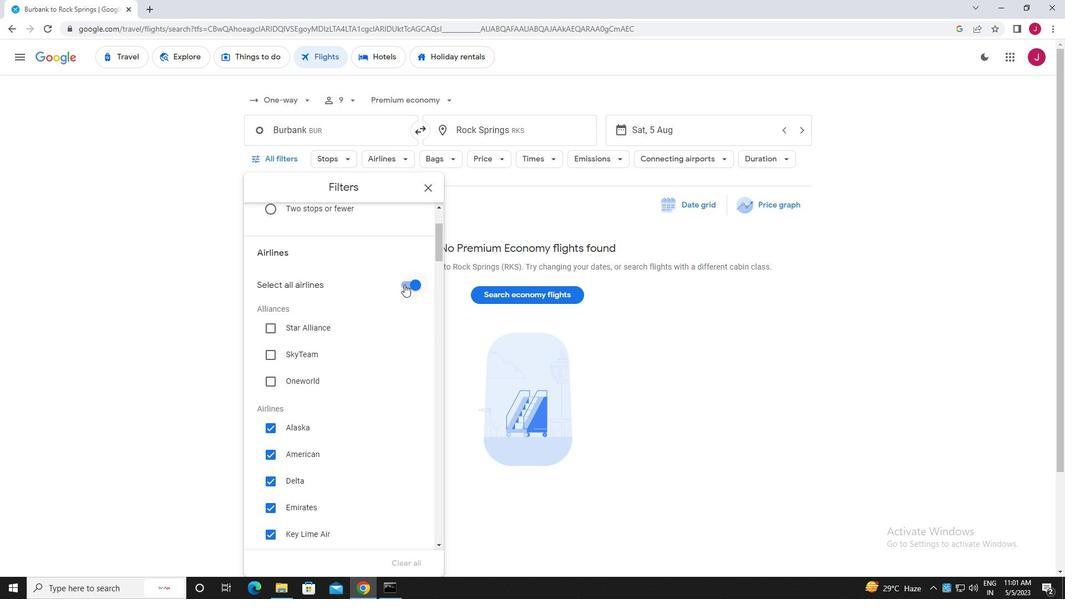 
Action: Mouse pressed left at (405, 284)
Screenshot: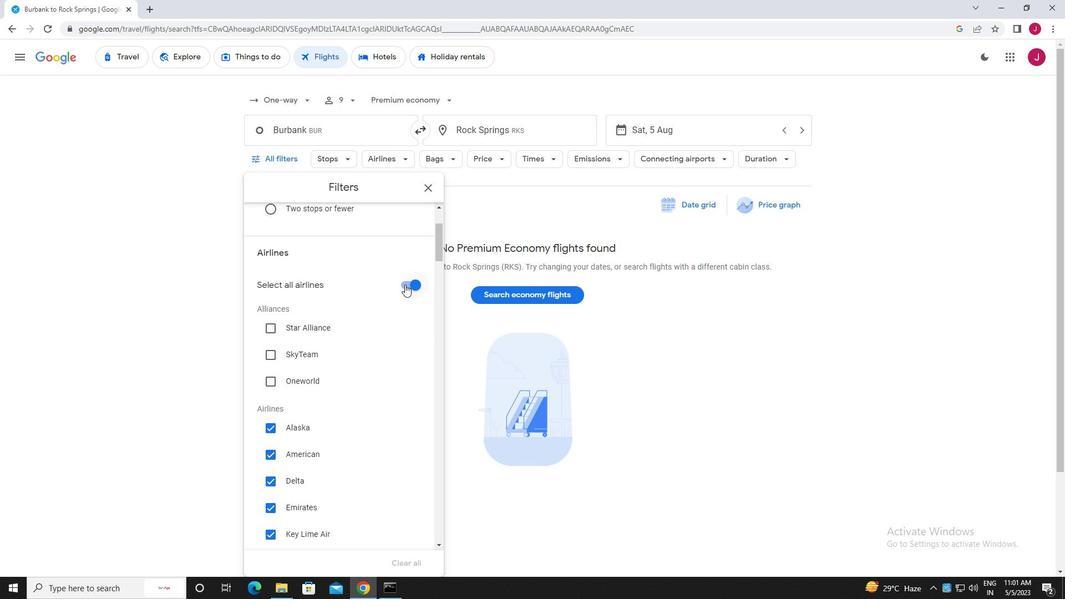 
Action: Mouse moved to (386, 272)
Screenshot: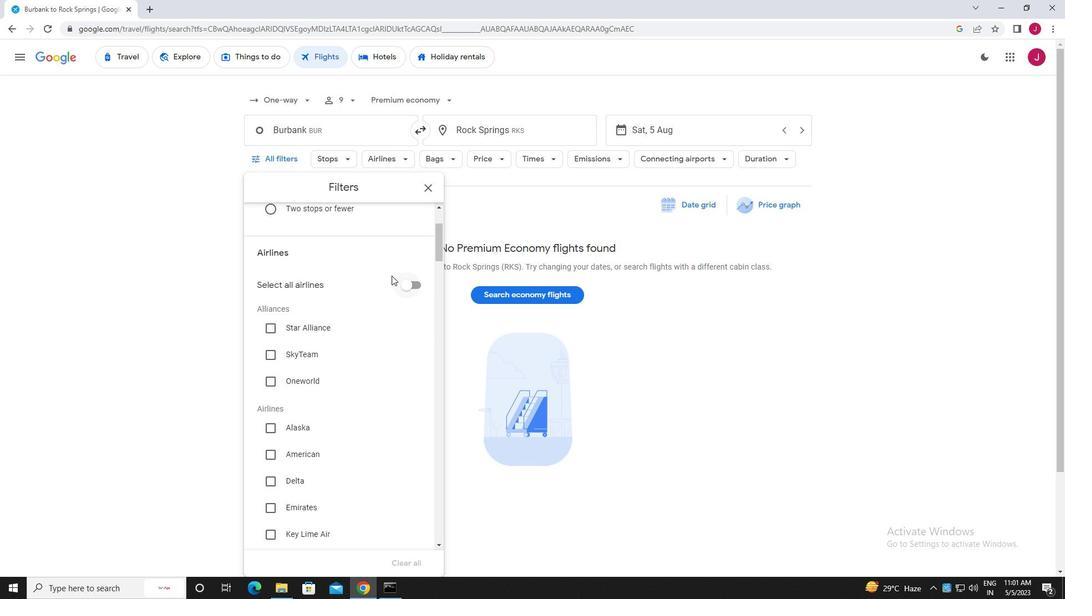 
Action: Mouse scrolled (386, 271) with delta (0, 0)
Screenshot: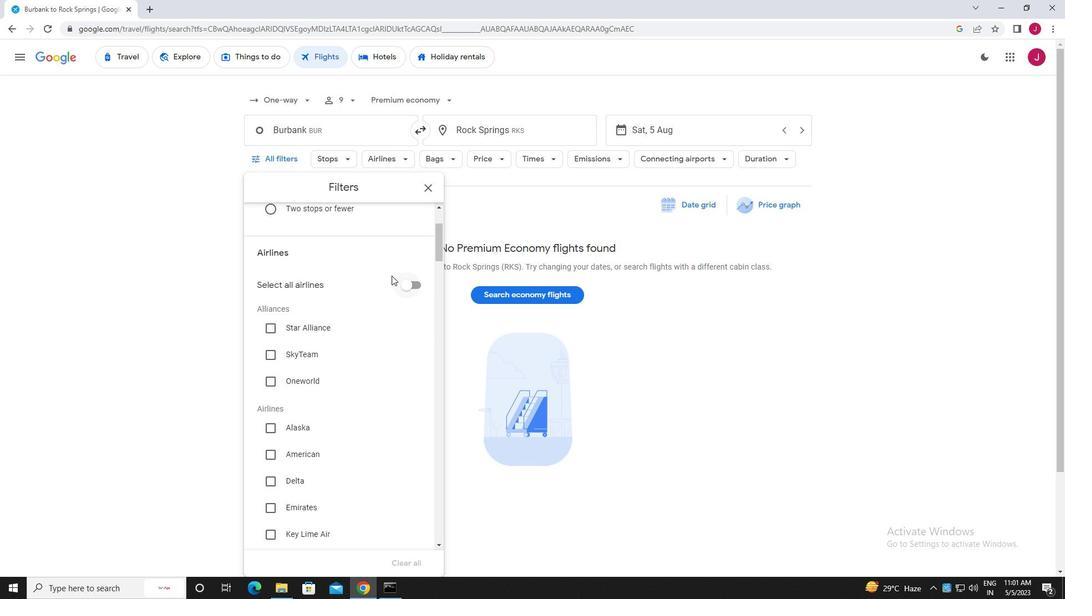 
Action: Mouse scrolled (386, 271) with delta (0, 0)
Screenshot: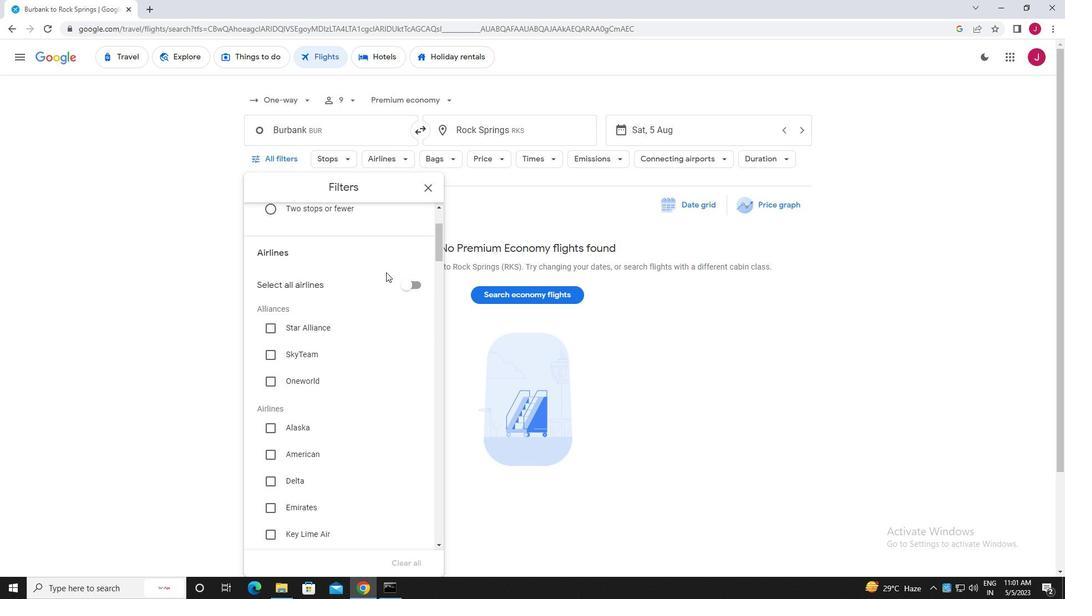 
Action: Mouse moved to (383, 267)
Screenshot: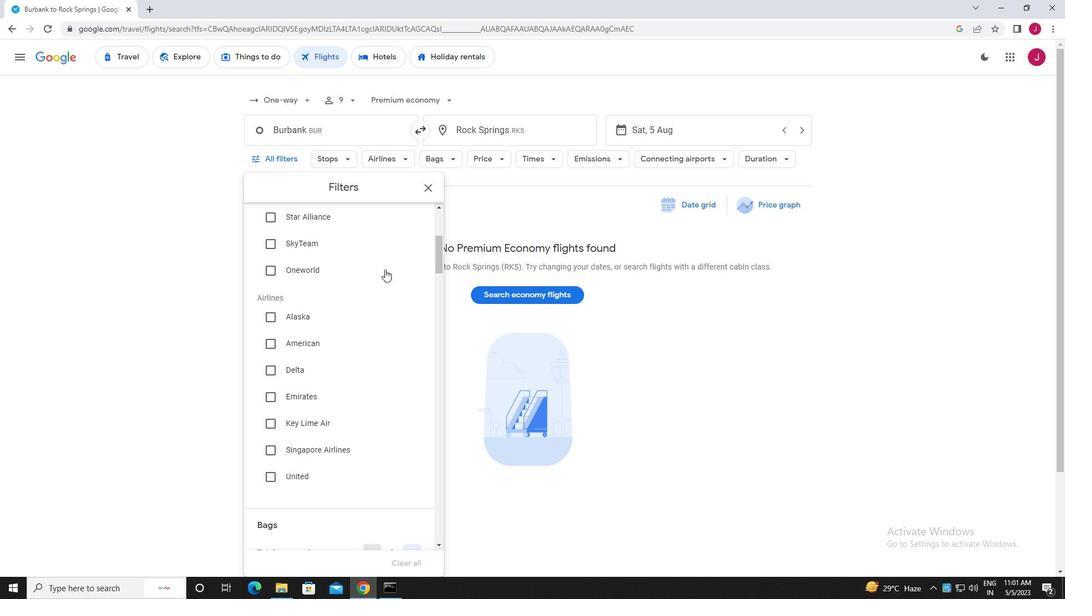 
Action: Mouse scrolled (383, 266) with delta (0, 0)
Screenshot: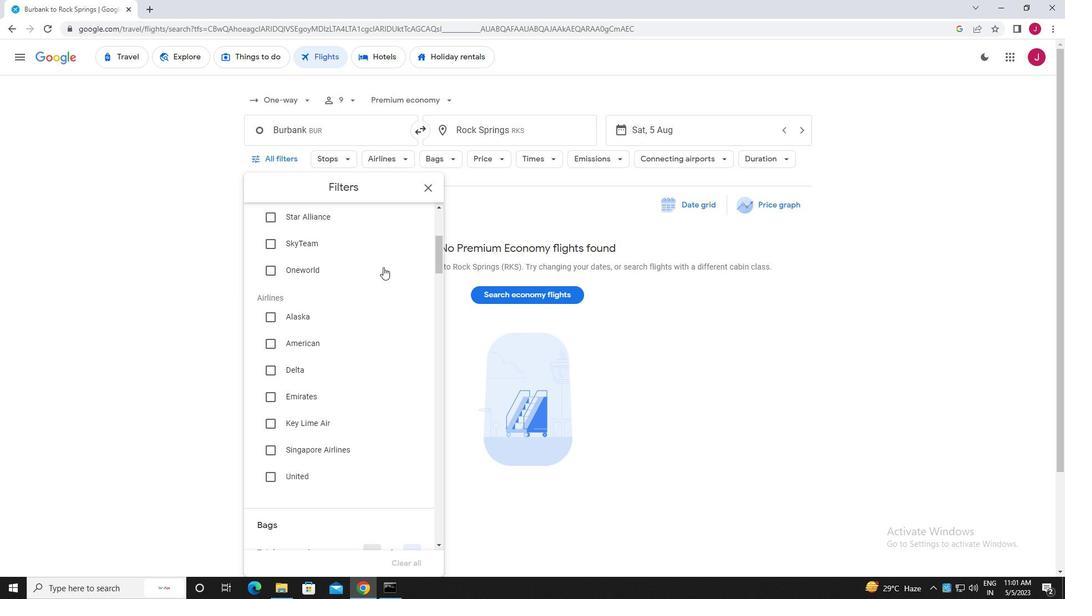 
Action: Mouse scrolled (383, 266) with delta (0, 0)
Screenshot: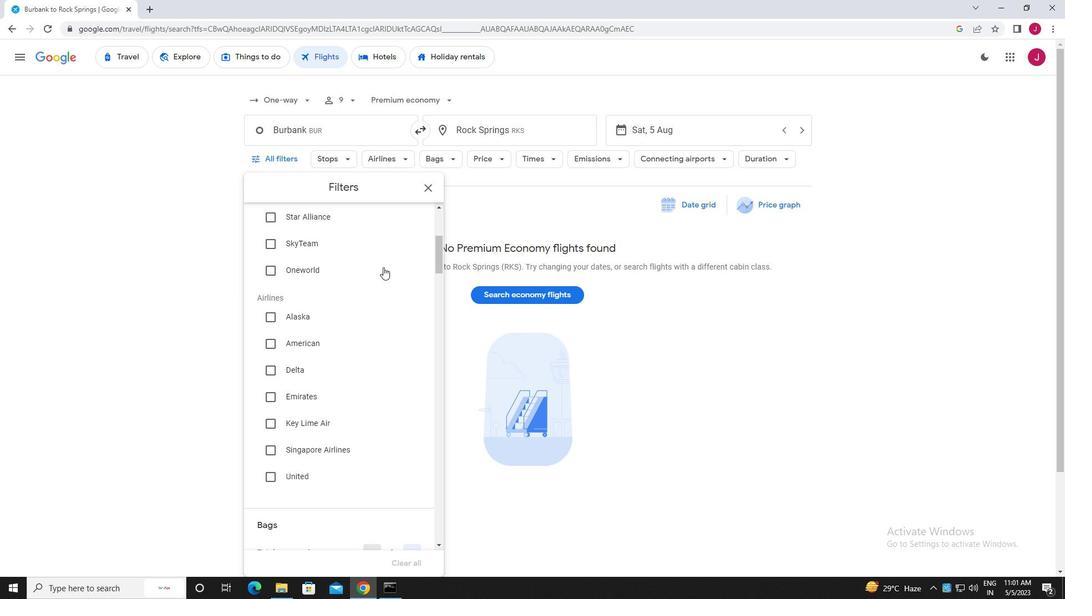 
Action: Mouse scrolled (383, 266) with delta (0, 0)
Screenshot: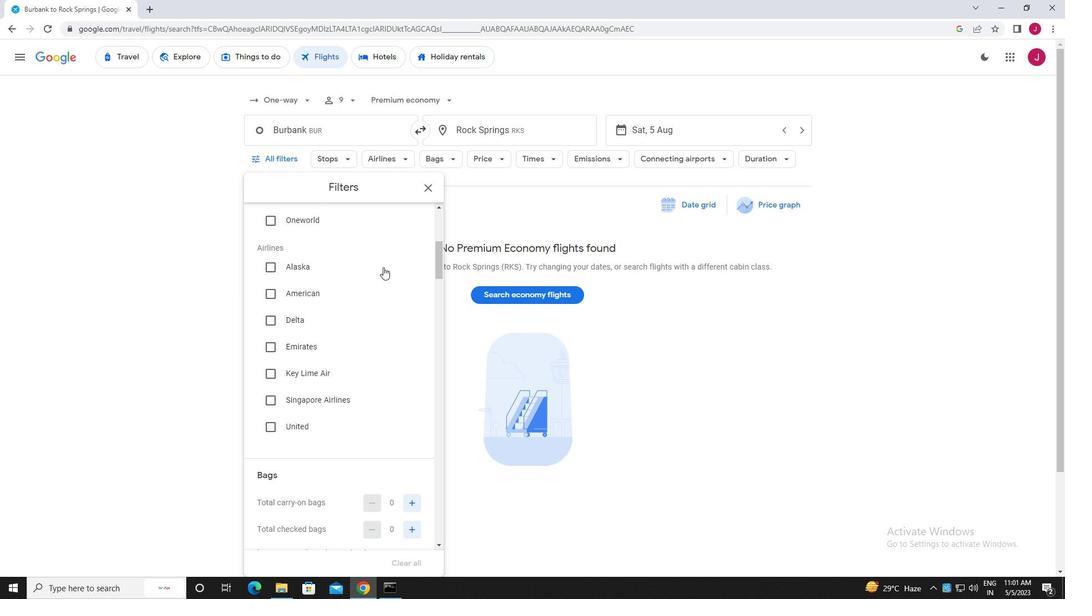 
Action: Mouse scrolled (383, 266) with delta (0, 0)
Screenshot: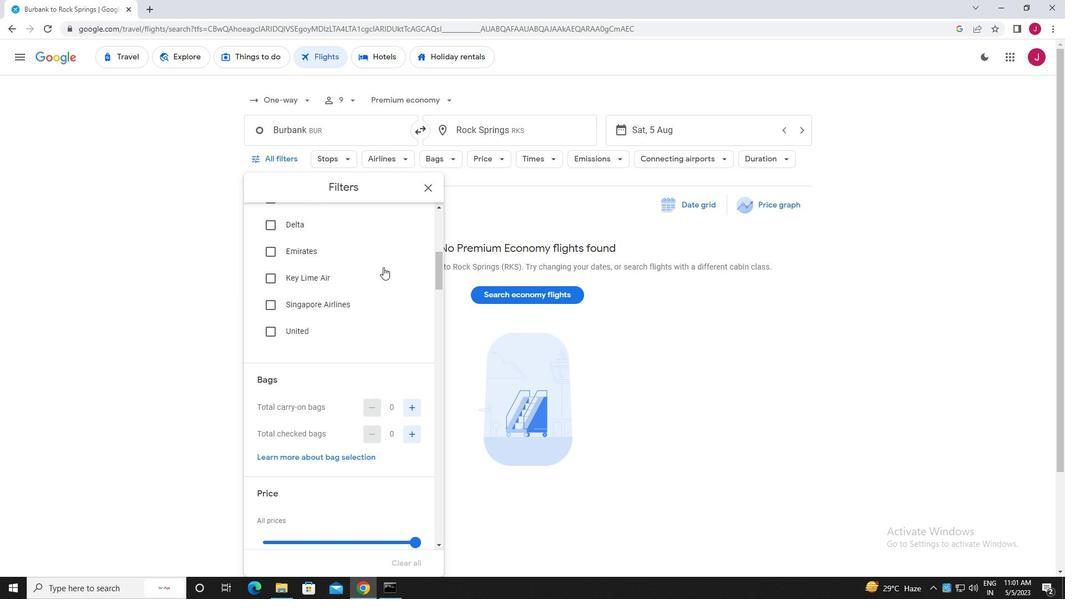 
Action: Mouse scrolled (383, 266) with delta (0, 0)
Screenshot: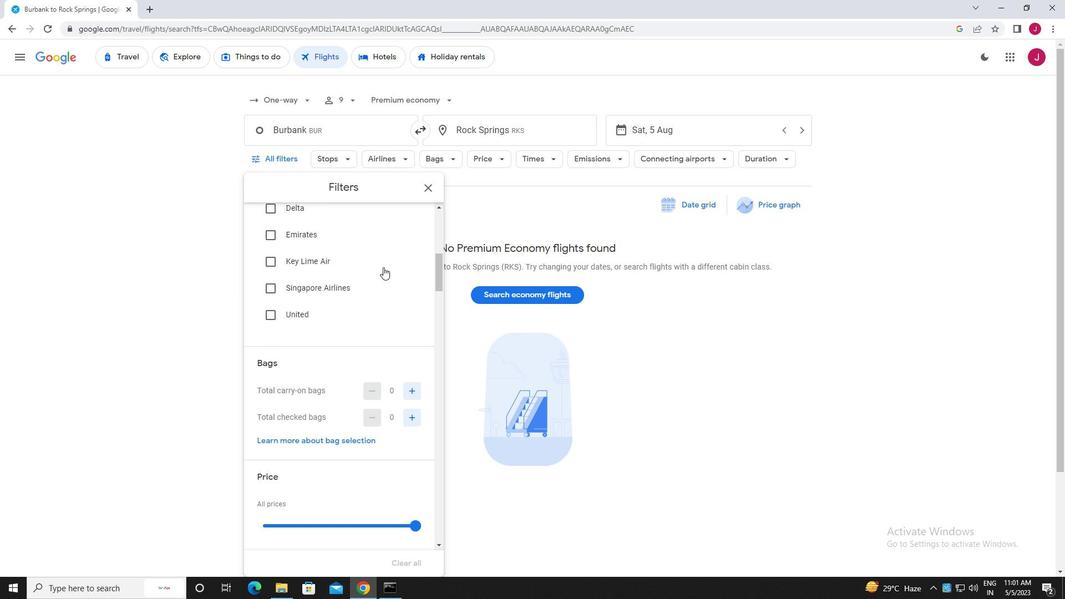 
Action: Mouse scrolled (383, 266) with delta (0, 0)
Screenshot: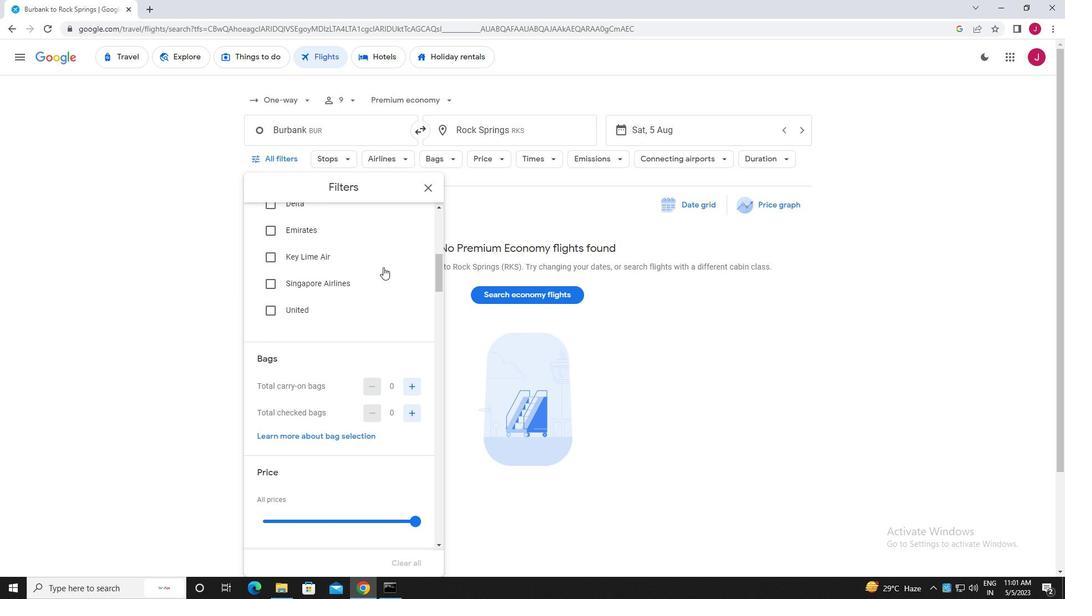 
Action: Mouse moved to (409, 247)
Screenshot: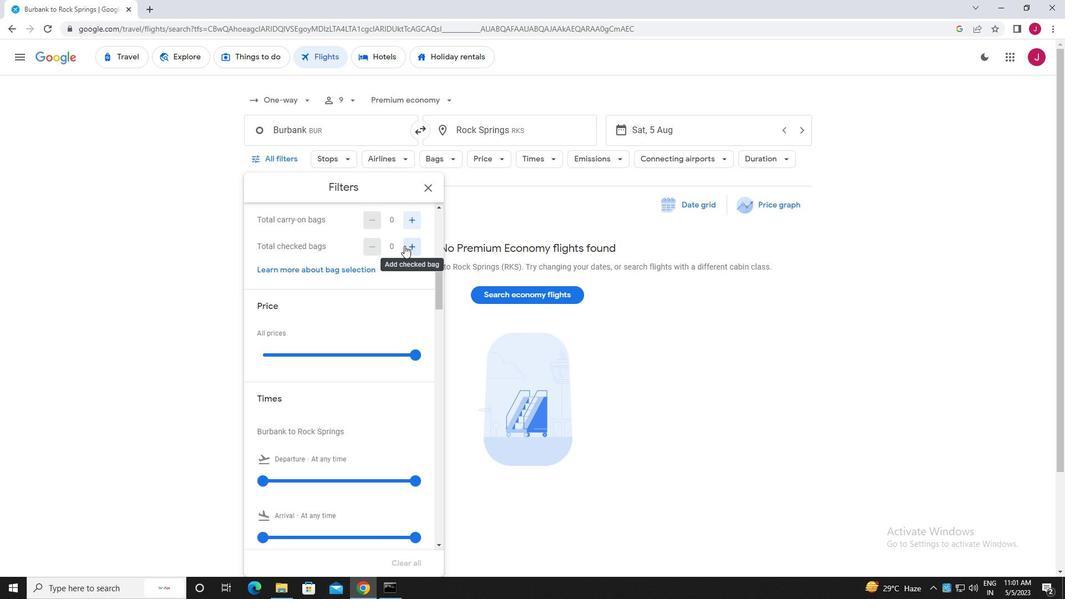 
Action: Mouse pressed left at (409, 247)
Screenshot: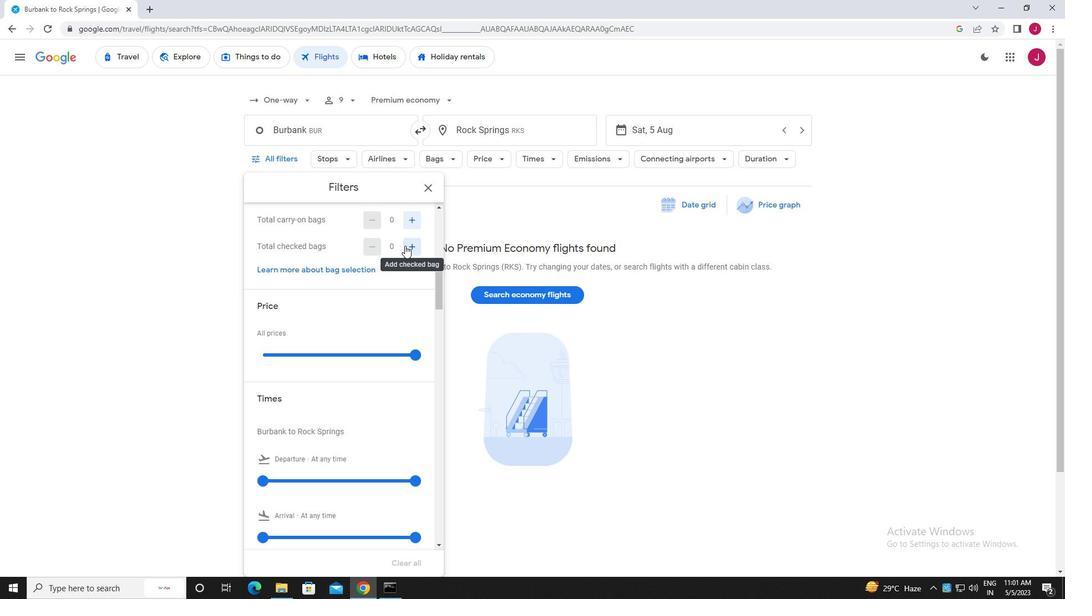 
Action: Mouse pressed left at (409, 247)
Screenshot: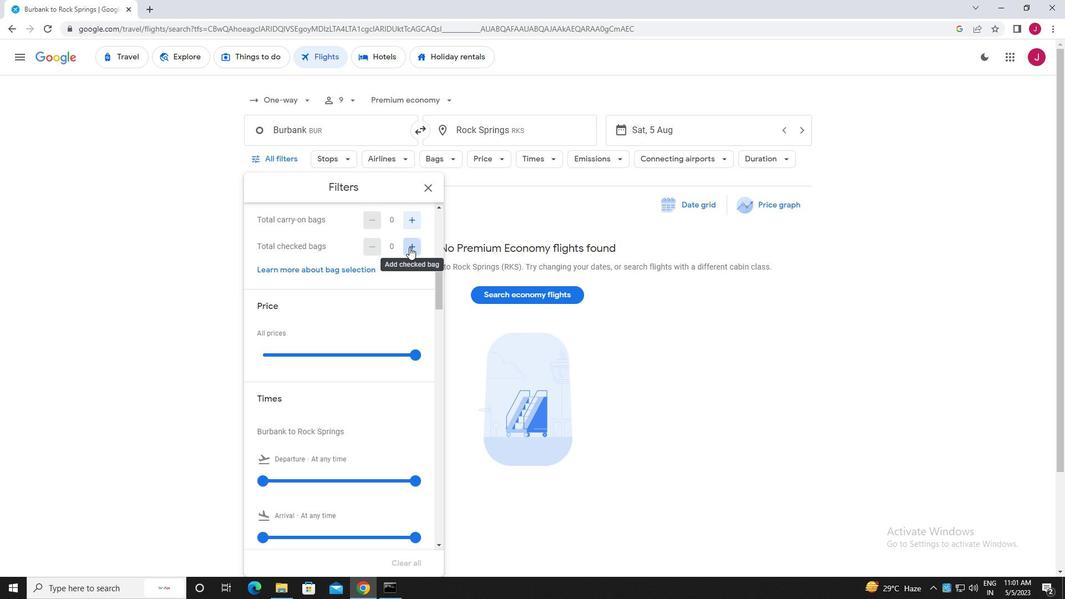
Action: Mouse pressed left at (409, 247)
Screenshot: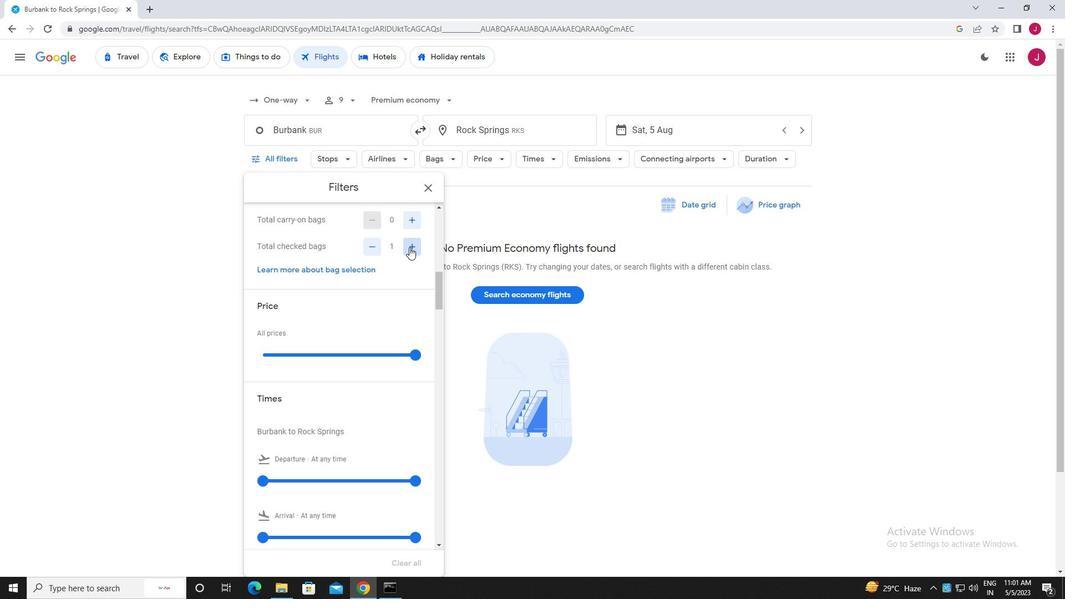 
Action: Mouse pressed left at (409, 247)
Screenshot: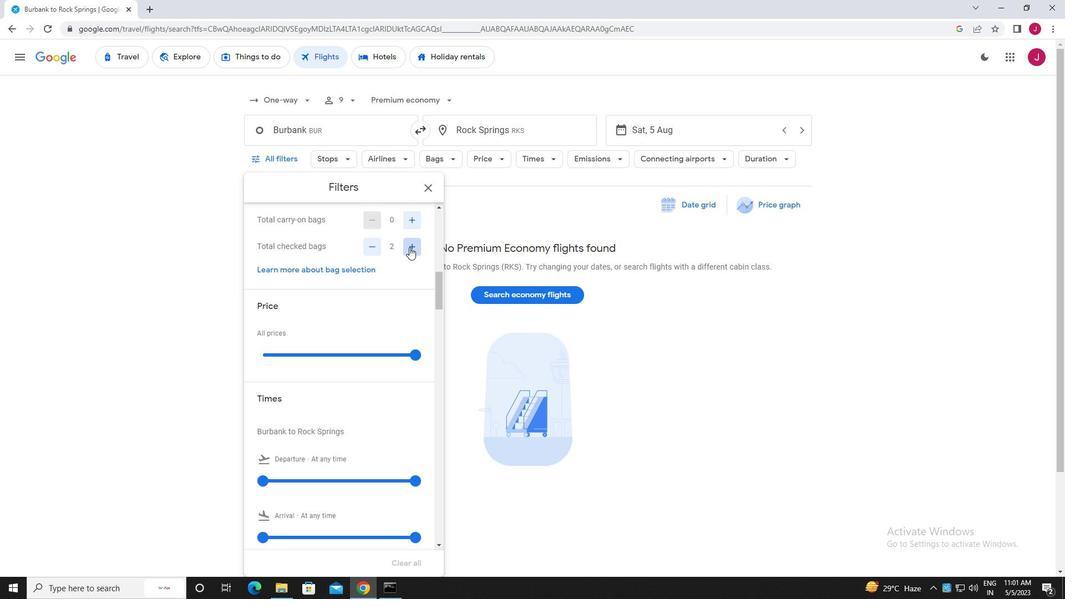 
Action: Mouse pressed left at (409, 247)
Screenshot: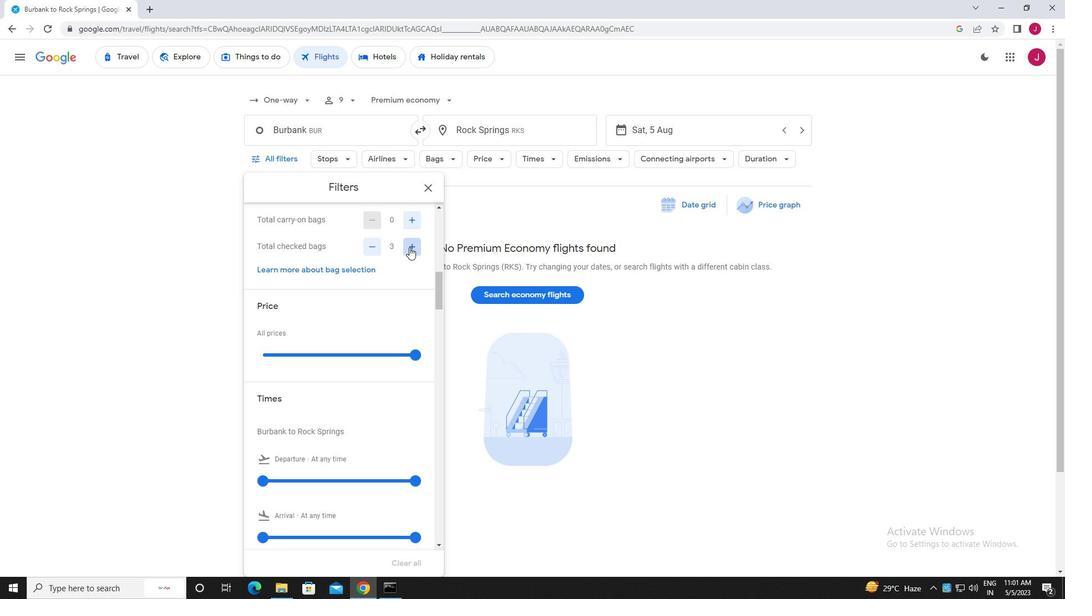 
Action: Mouse pressed left at (409, 247)
Screenshot: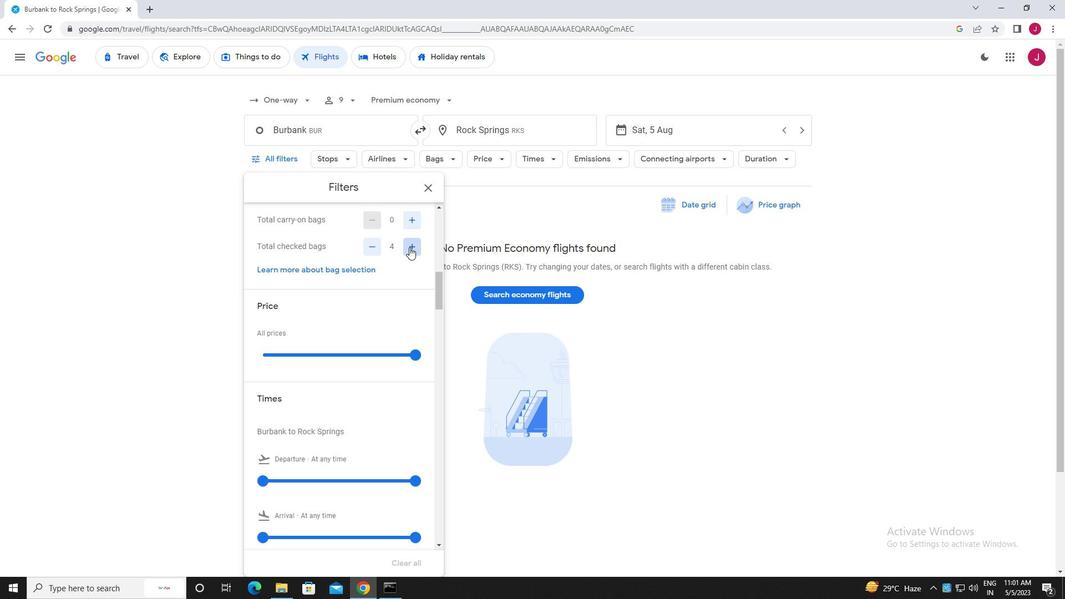 
Action: Mouse pressed left at (409, 247)
Screenshot: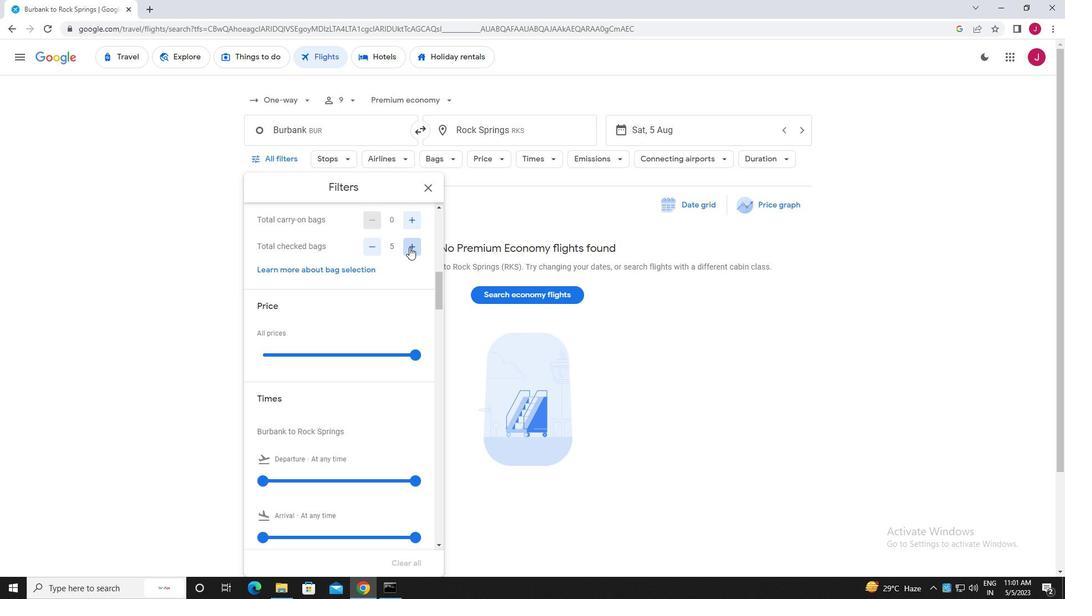 
Action: Mouse pressed left at (409, 247)
Screenshot: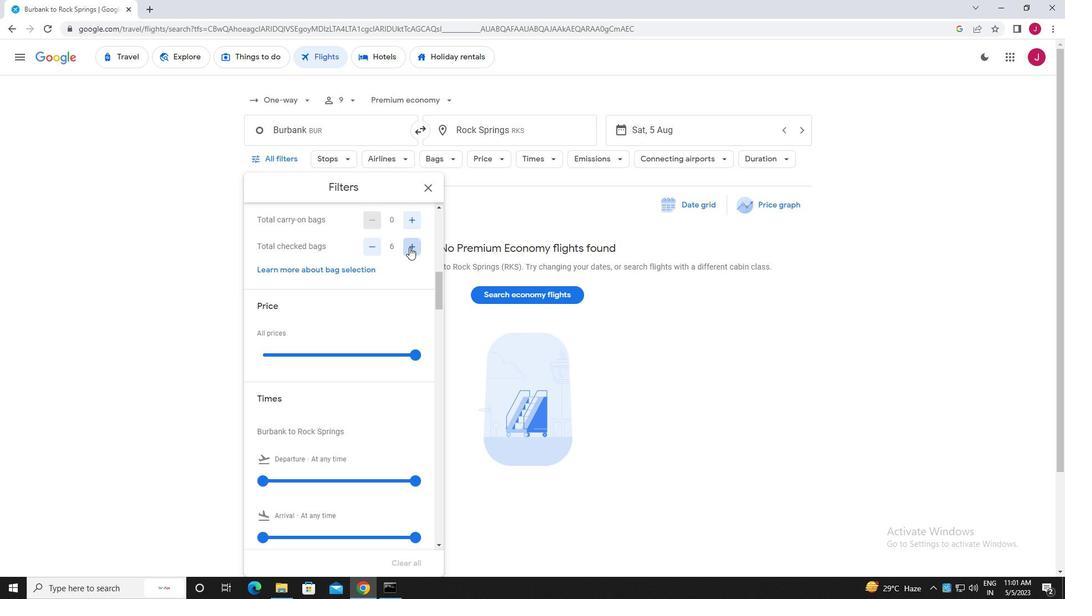 
Action: Mouse moved to (409, 270)
Screenshot: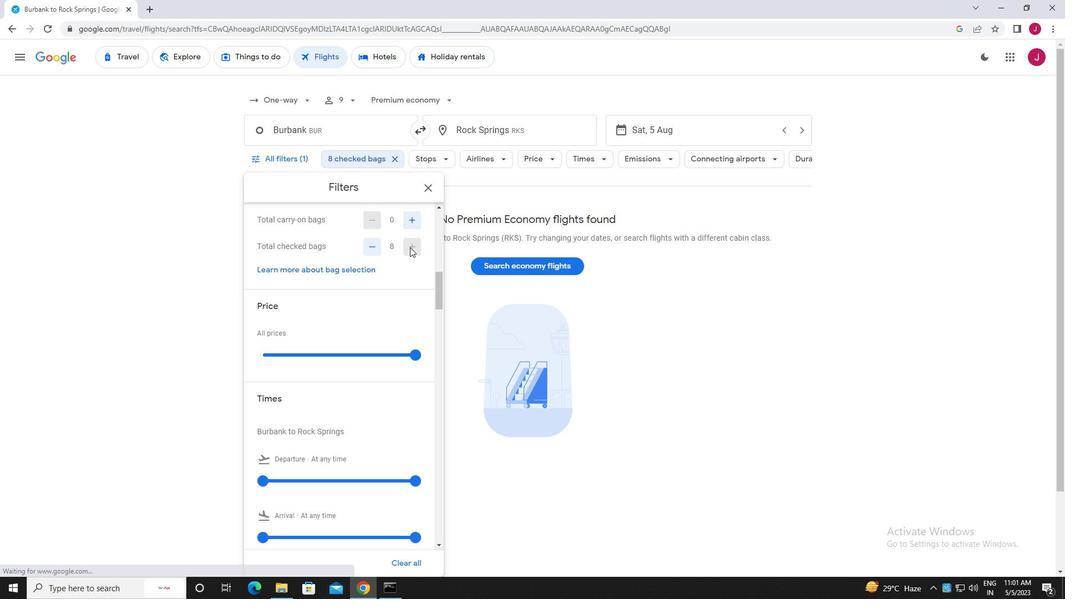 
Action: Mouse scrolled (409, 270) with delta (0, 0)
Screenshot: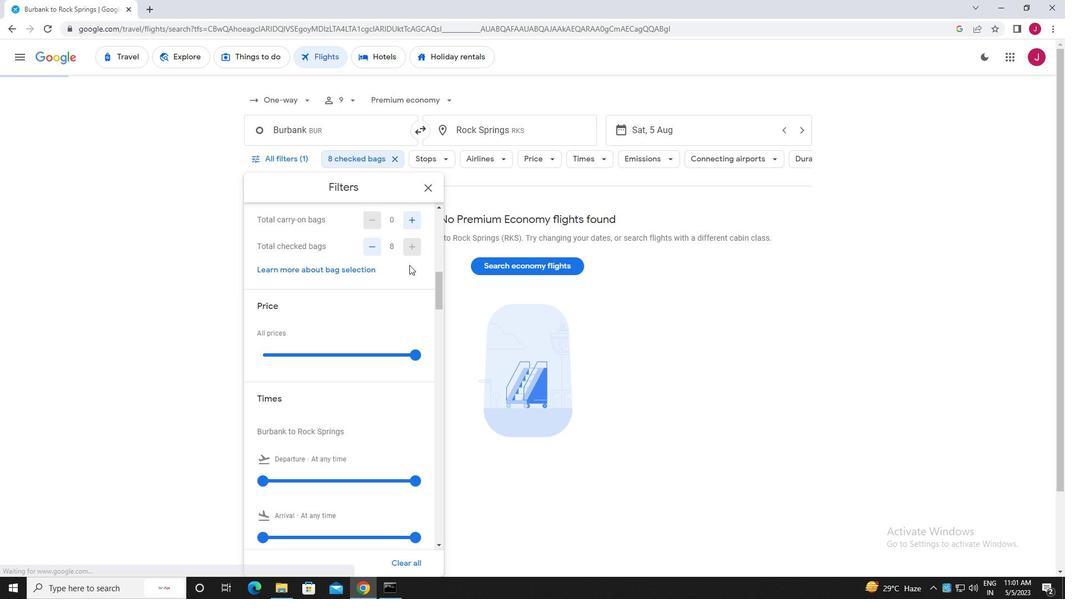 
Action: Mouse scrolled (409, 270) with delta (0, 0)
Screenshot: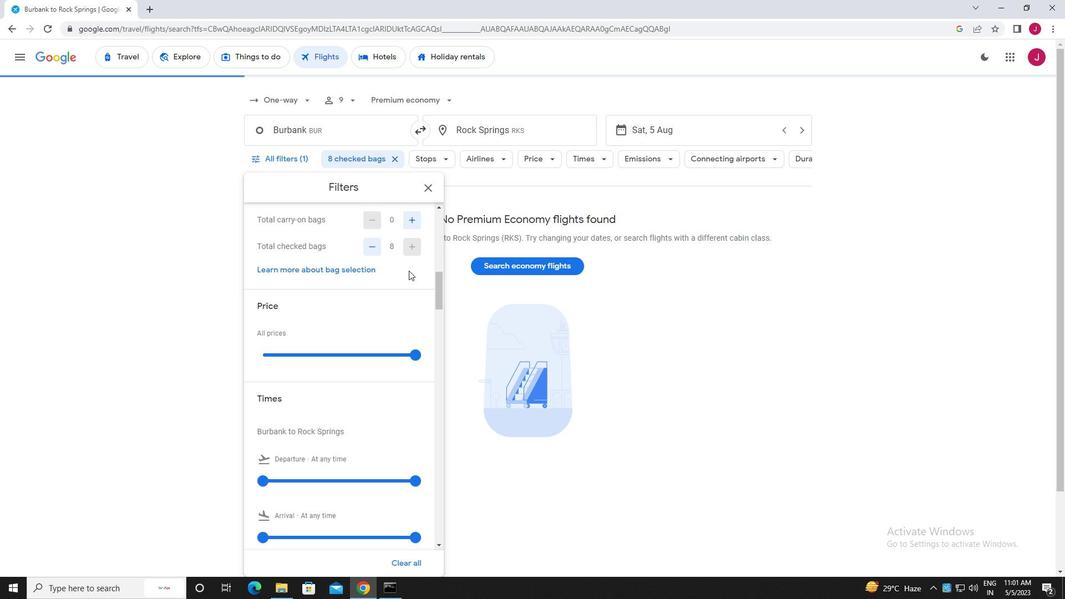 
Action: Mouse moved to (413, 242)
Screenshot: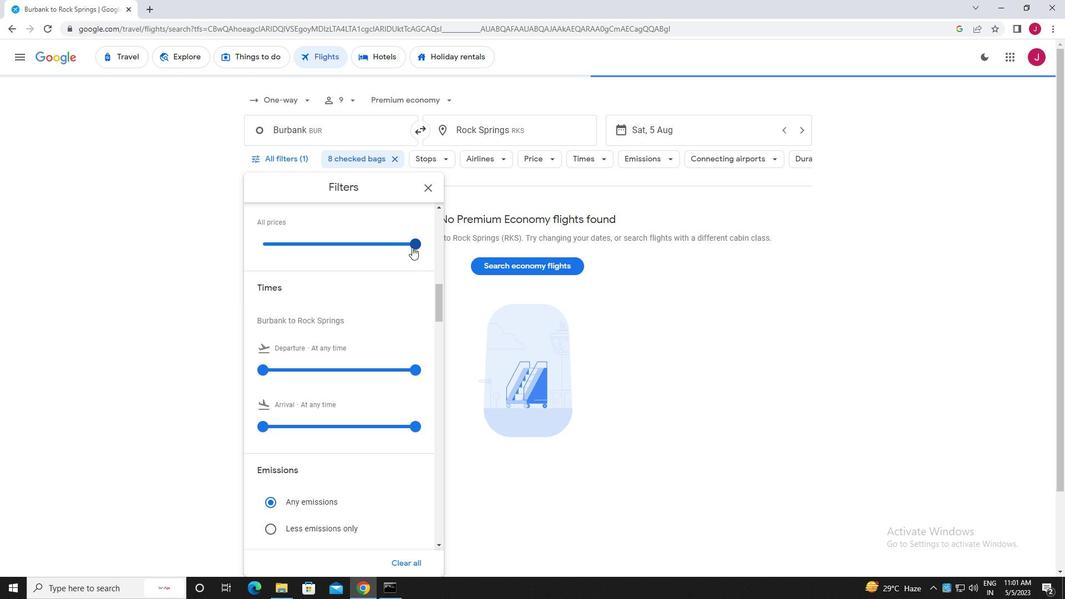 
Action: Mouse pressed left at (413, 242)
Screenshot: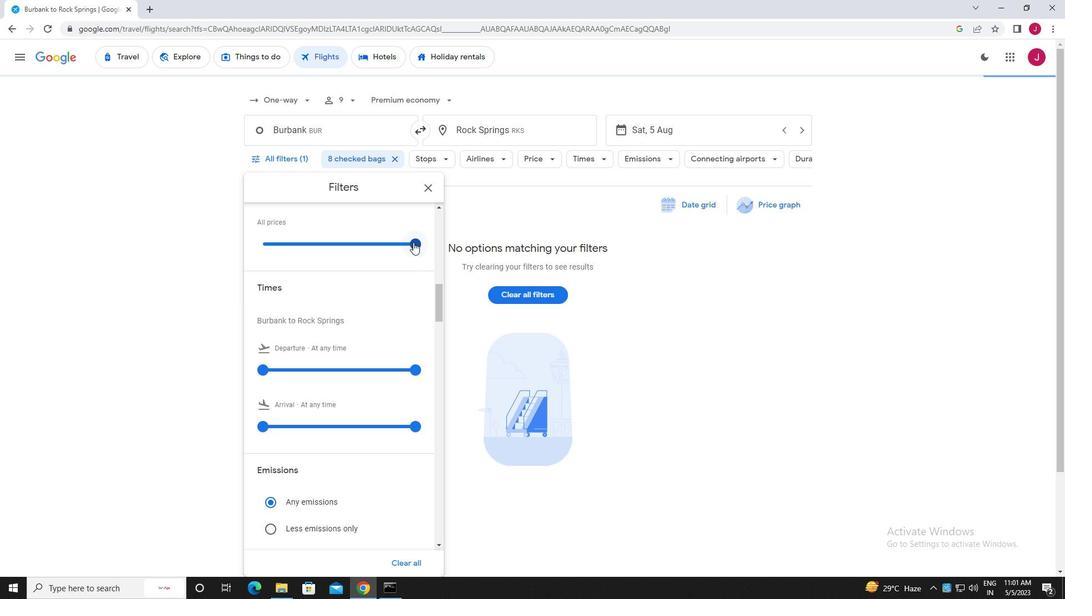 
Action: Mouse moved to (355, 261)
Screenshot: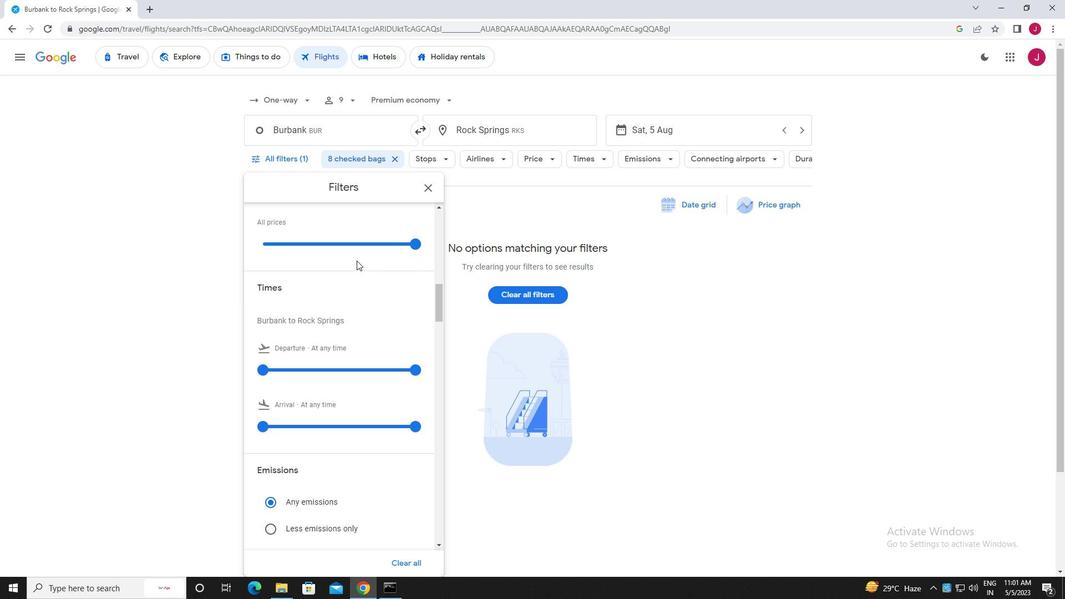 
Action: Mouse scrolled (355, 260) with delta (0, 0)
Screenshot: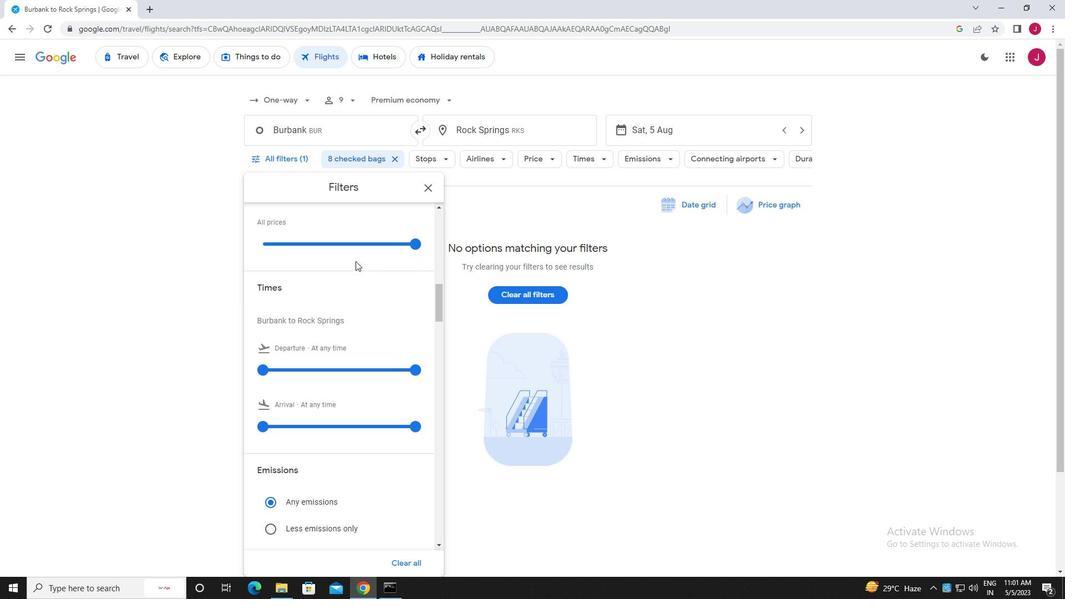 
Action: Mouse scrolled (355, 260) with delta (0, 0)
Screenshot: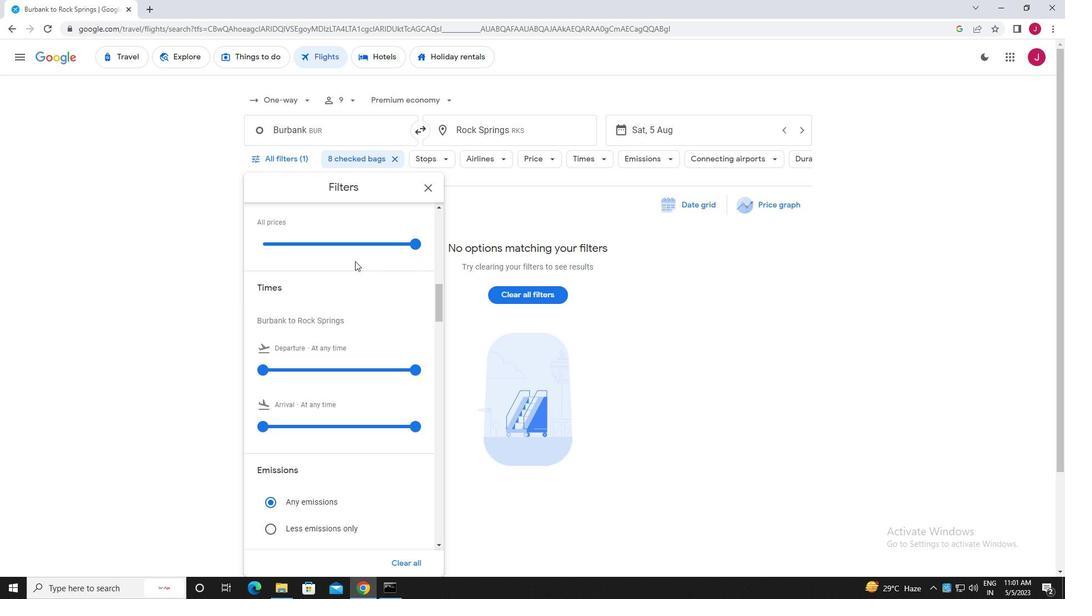 
Action: Mouse moved to (263, 257)
Screenshot: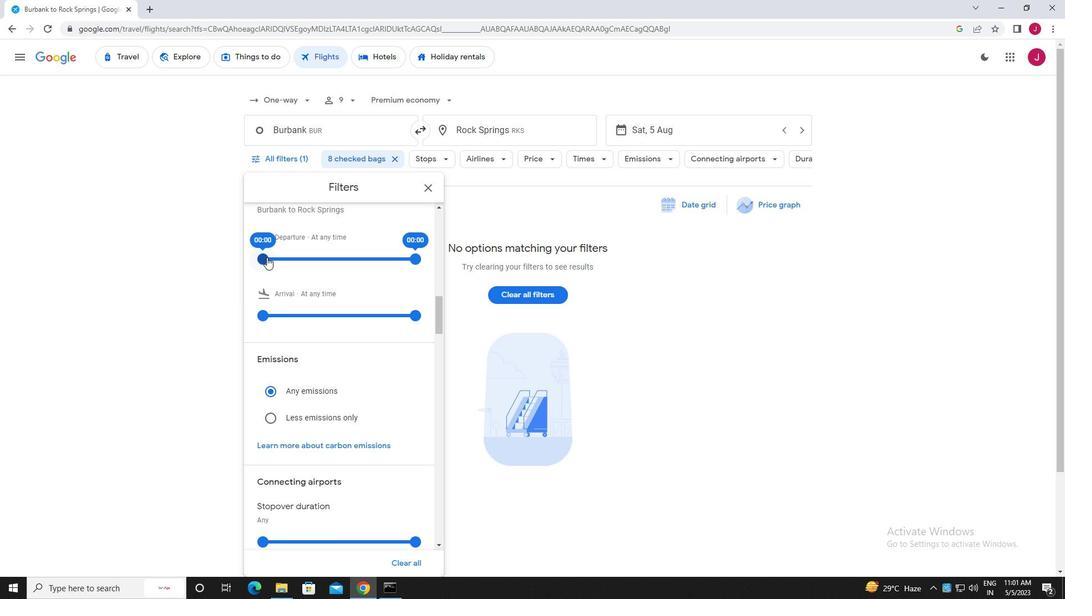 
Action: Mouse pressed left at (263, 257)
Screenshot: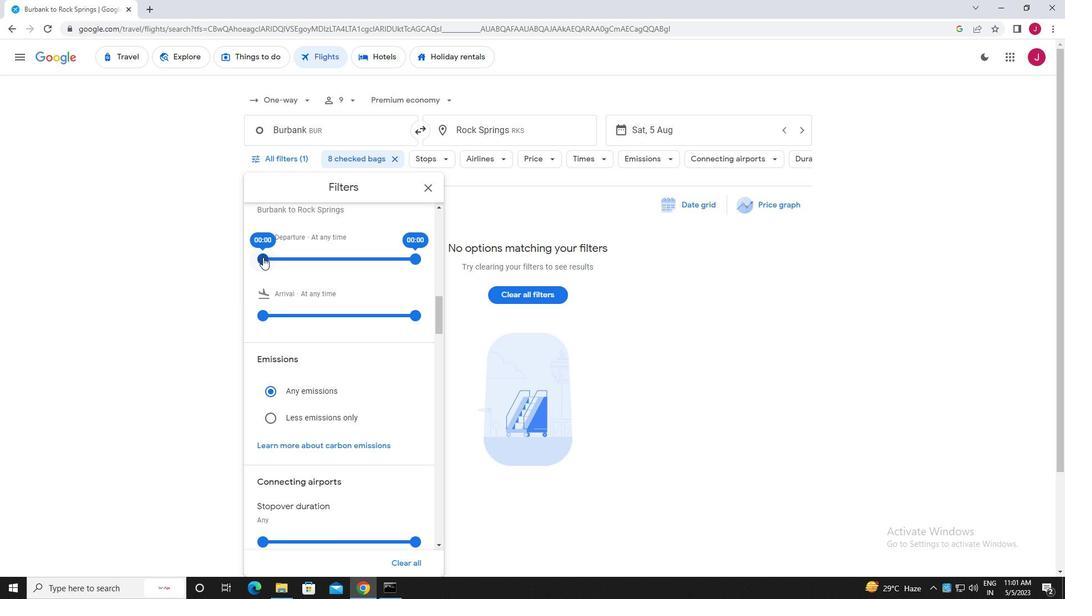 
Action: Mouse moved to (414, 258)
Screenshot: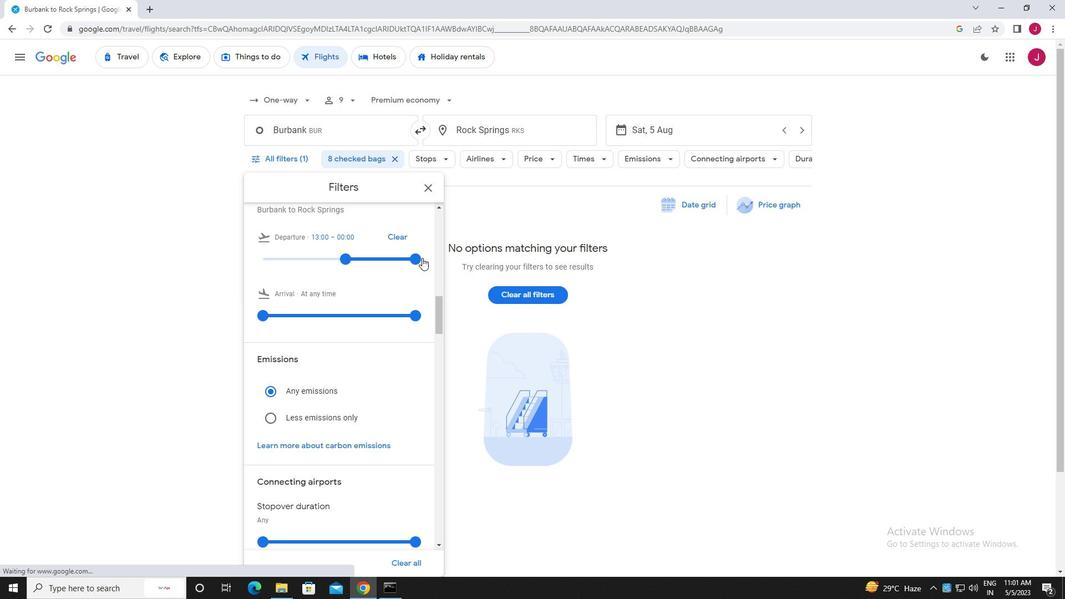 
Action: Mouse pressed left at (414, 258)
Screenshot: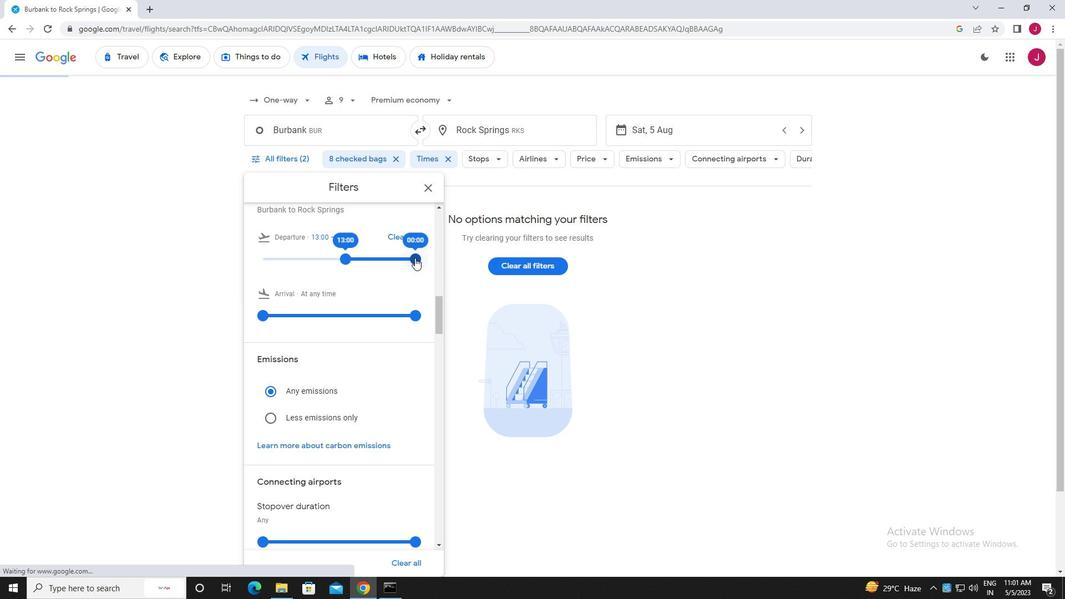 
Action: Mouse moved to (425, 192)
Screenshot: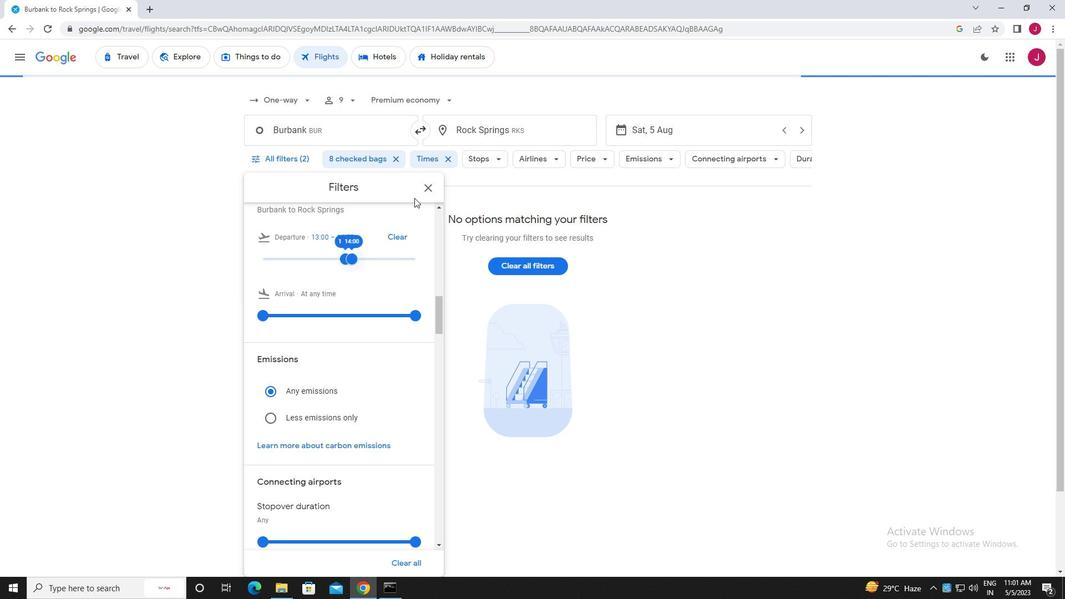 
Action: Mouse pressed left at (425, 192)
Screenshot: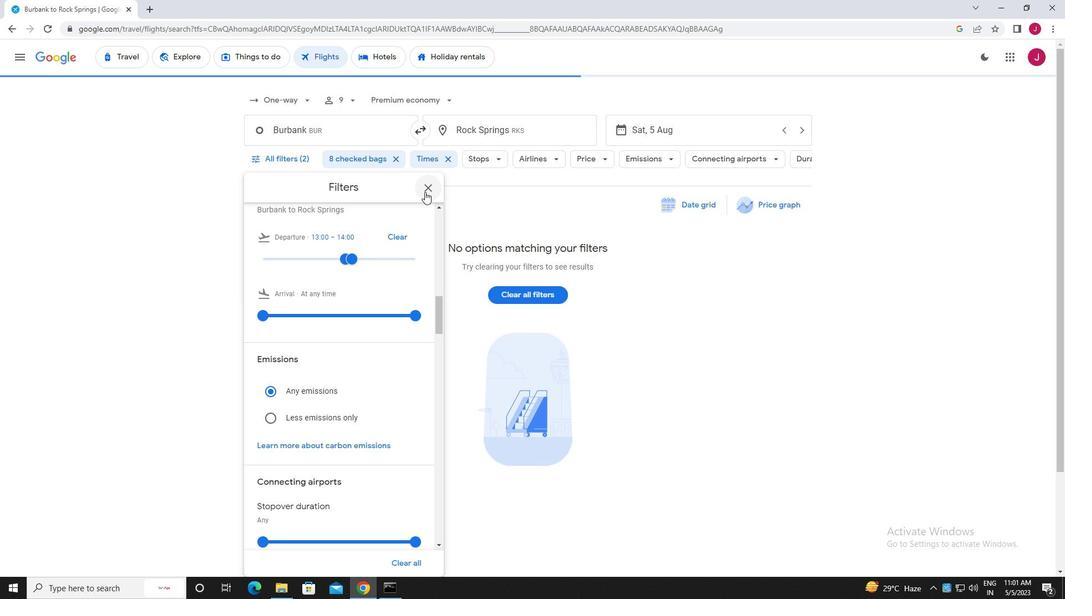
Action: Mouse moved to (423, 192)
Screenshot: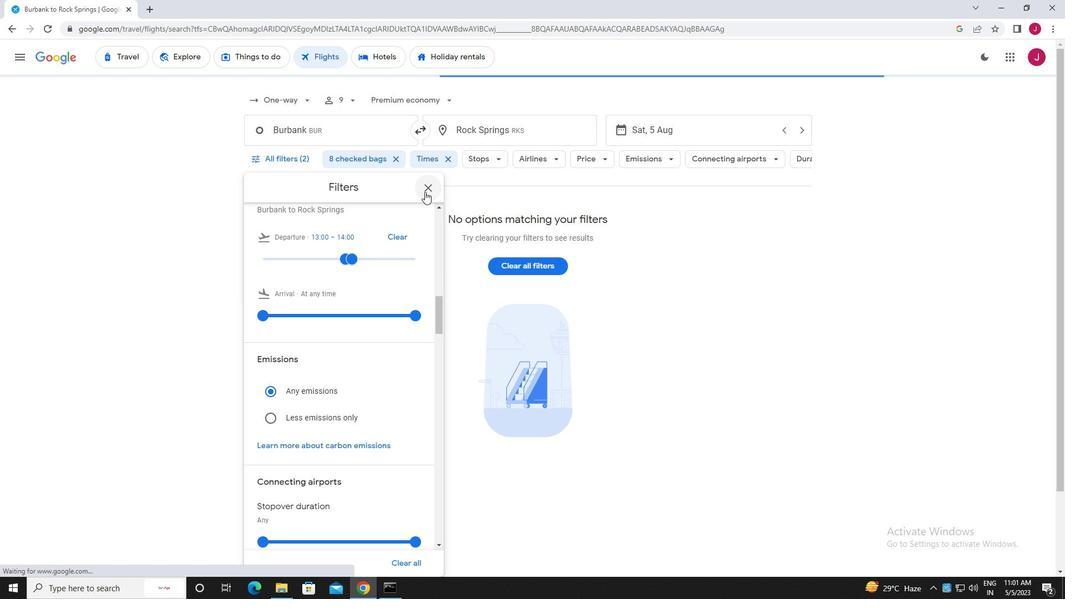
